 Task: Open Card Patent Application Review in Board Sales Strategies for SaaS to Workspace Content Writing and add a team member Softage.4@softage.net, a label Orange, a checklist Tea Tasting, an attachment from Trello, a color Orange and finally, add a card description 'Conduct team training session on communication' and a comment 'This task requires us to be proactive and take initiative, rather than waiting for others to act.'. Add a start date 'Jan 04, 1900' with a due date 'Jan 04, 1900'
Action: Mouse moved to (23, 281)
Screenshot: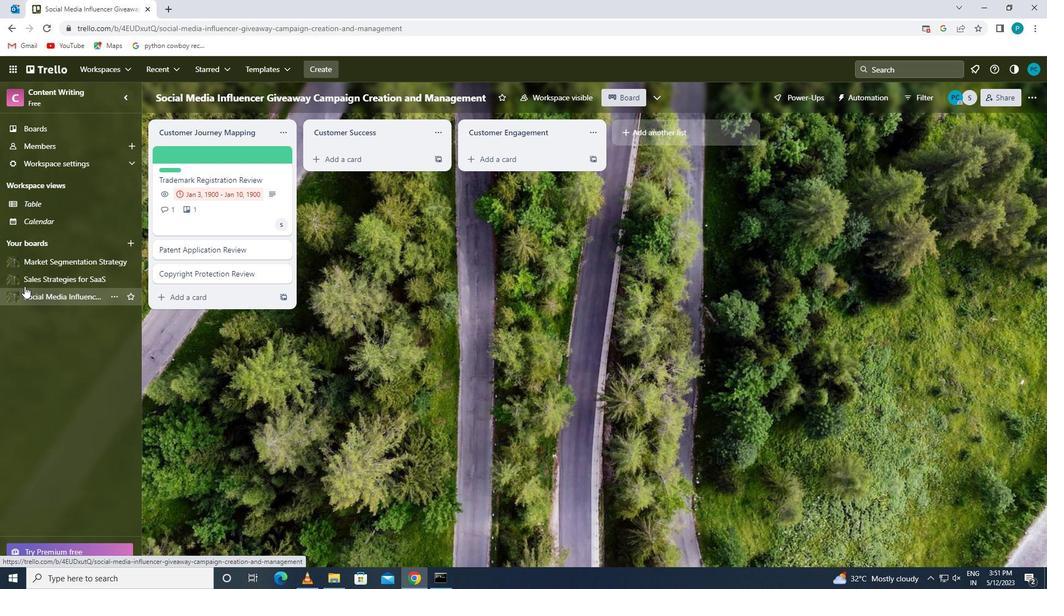 
Action: Mouse pressed left at (23, 281)
Screenshot: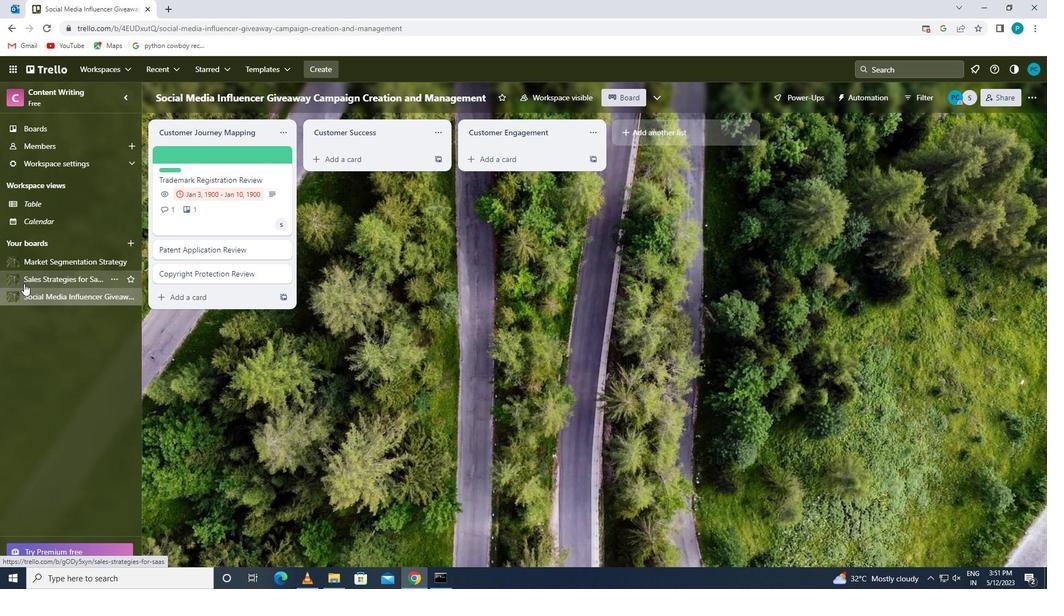 
Action: Mouse moved to (197, 253)
Screenshot: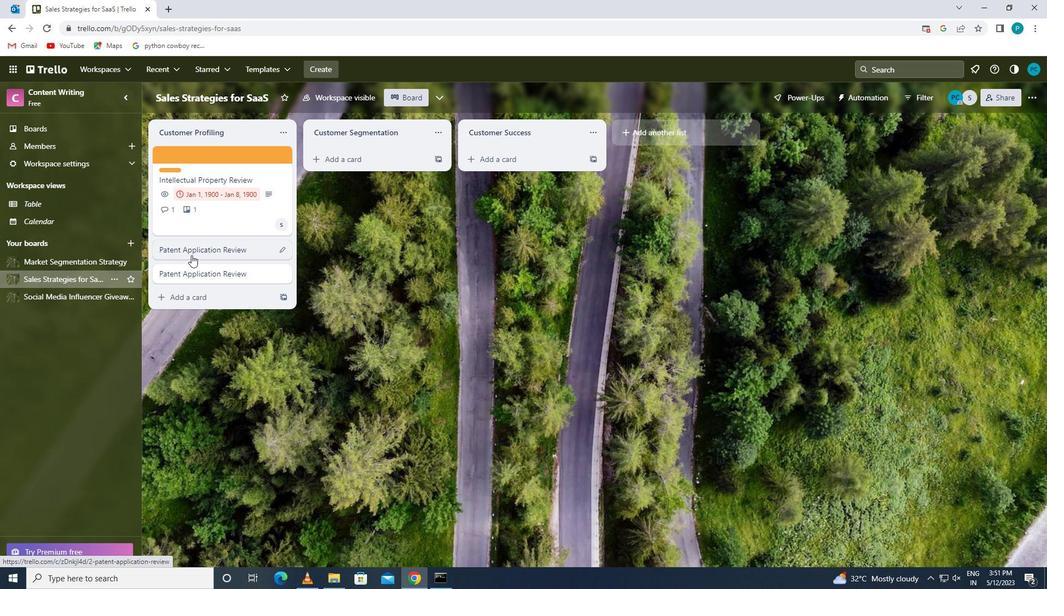 
Action: Mouse pressed left at (197, 253)
Screenshot: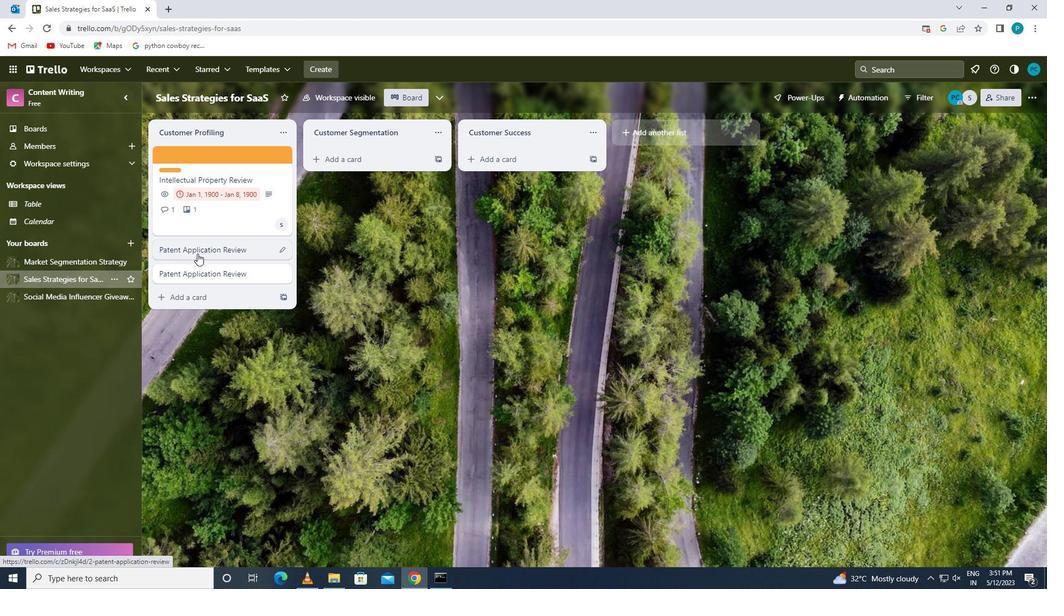 
Action: Mouse moved to (675, 194)
Screenshot: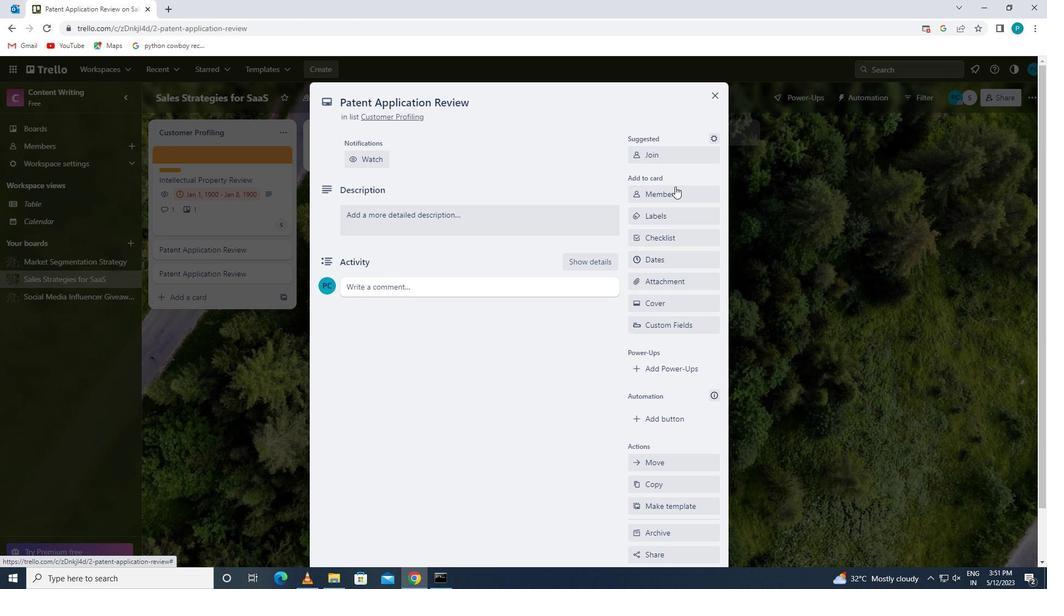 
Action: Mouse pressed left at (675, 194)
Screenshot: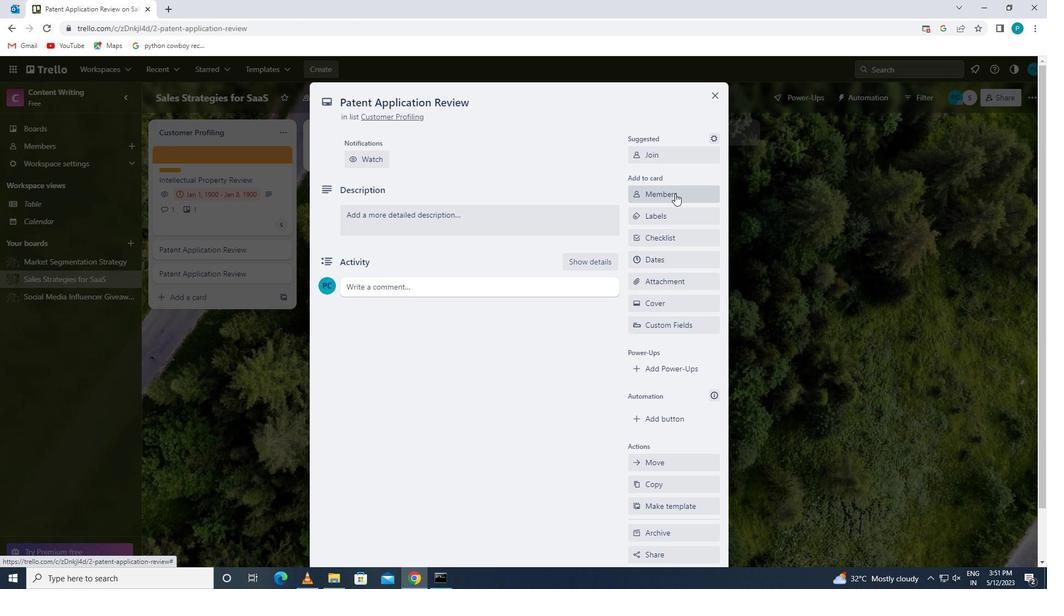 
Action: Key pressed <Key.caps_lock>s<Key.caps_lock>
Screenshot: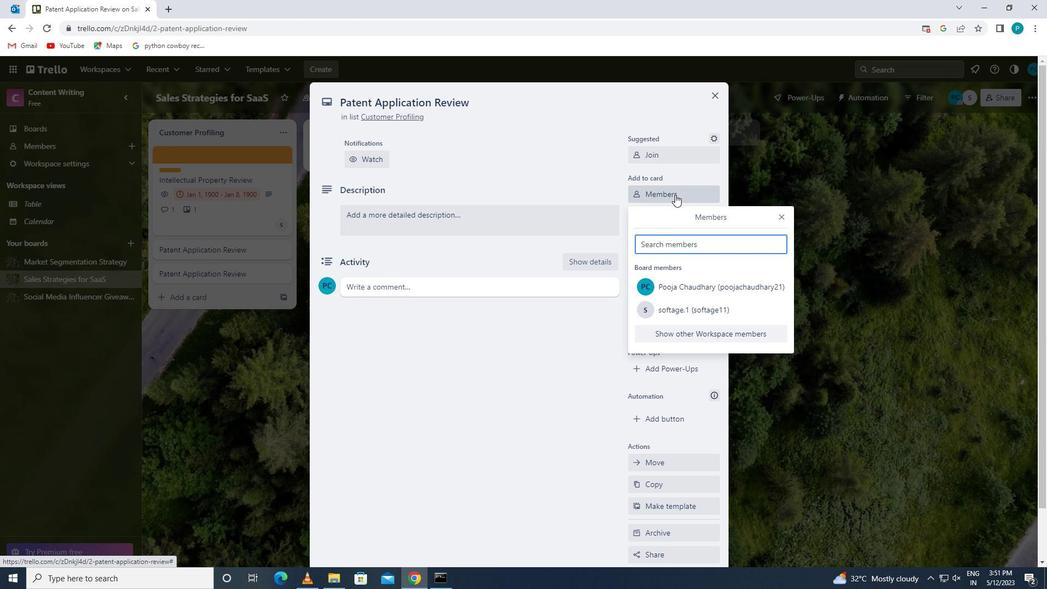 
Action: Mouse moved to (708, 380)
Screenshot: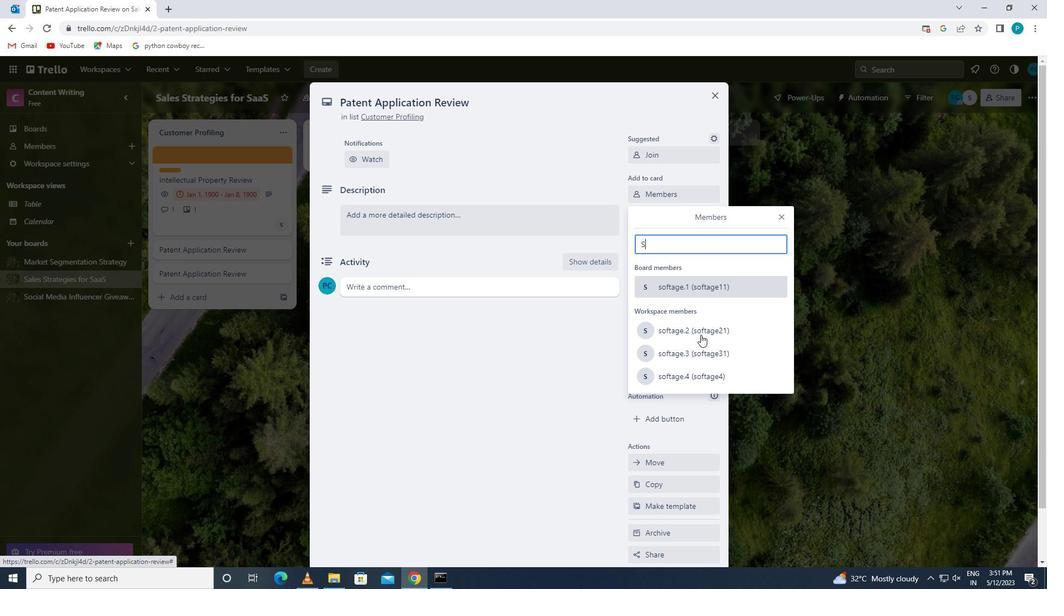 
Action: Mouse pressed left at (708, 380)
Screenshot: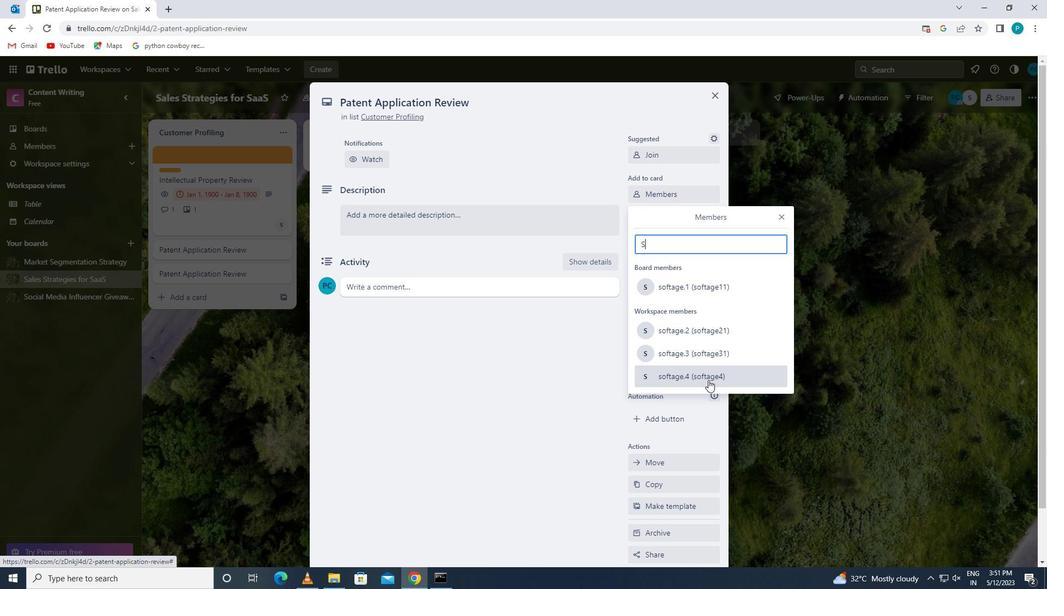 
Action: Mouse moved to (781, 217)
Screenshot: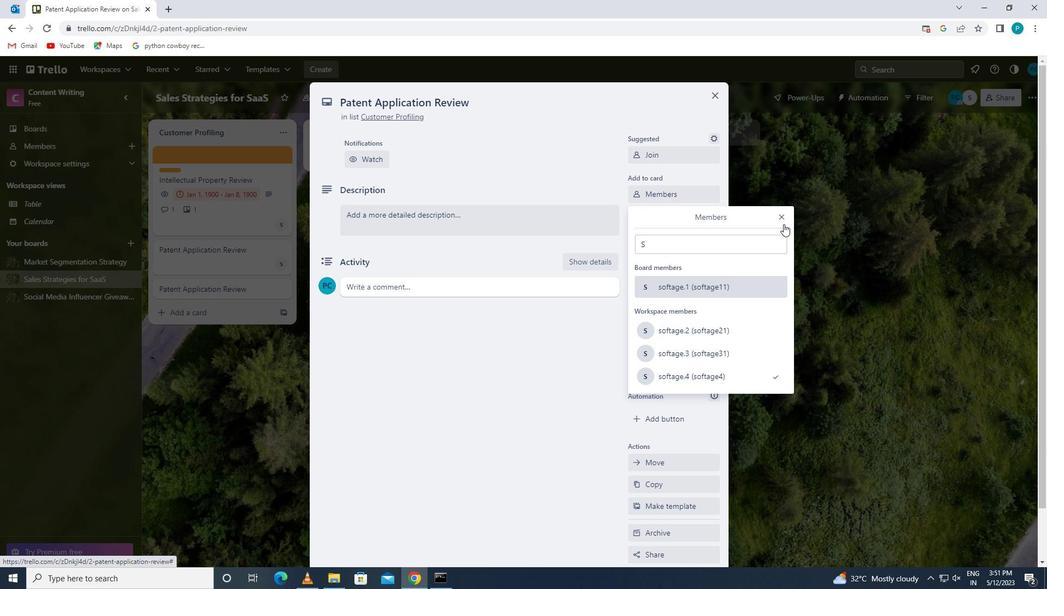 
Action: Mouse pressed left at (781, 217)
Screenshot: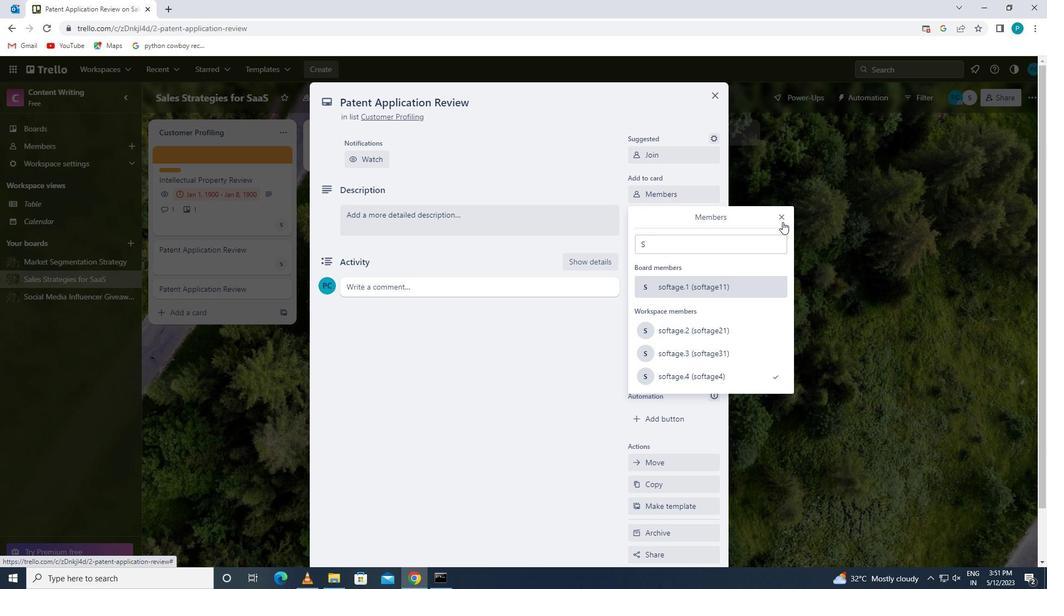 
Action: Mouse moved to (645, 219)
Screenshot: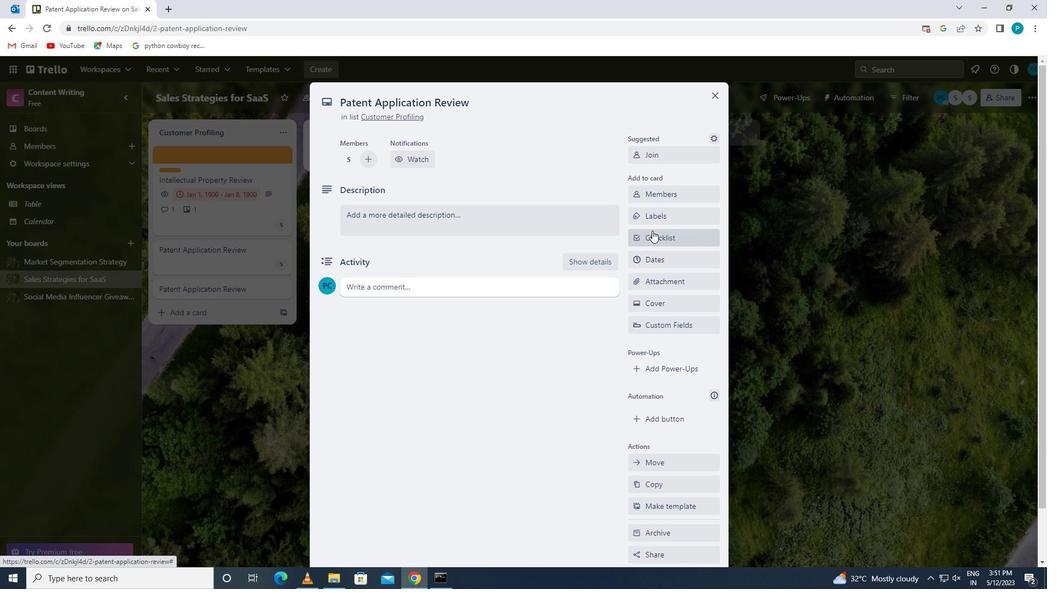 
Action: Mouse pressed left at (645, 219)
Screenshot: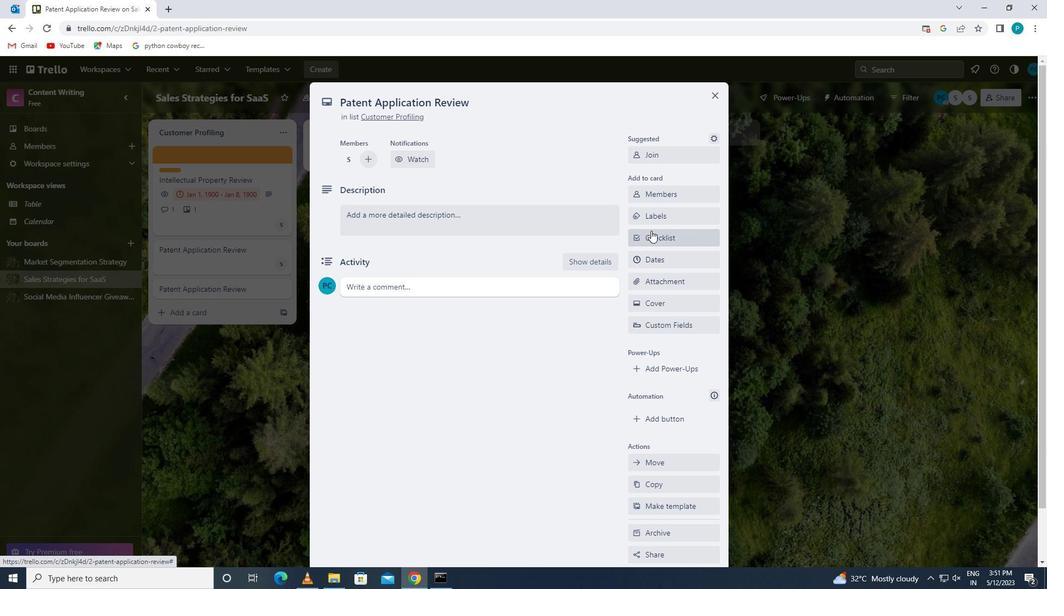 
Action: Mouse moved to (668, 432)
Screenshot: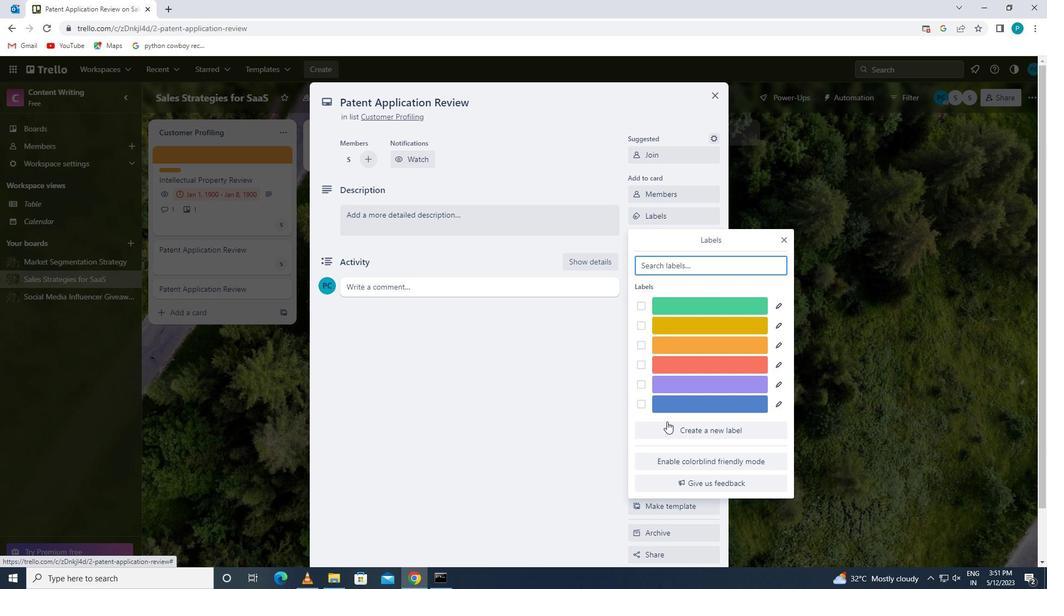 
Action: Mouse pressed left at (668, 432)
Screenshot: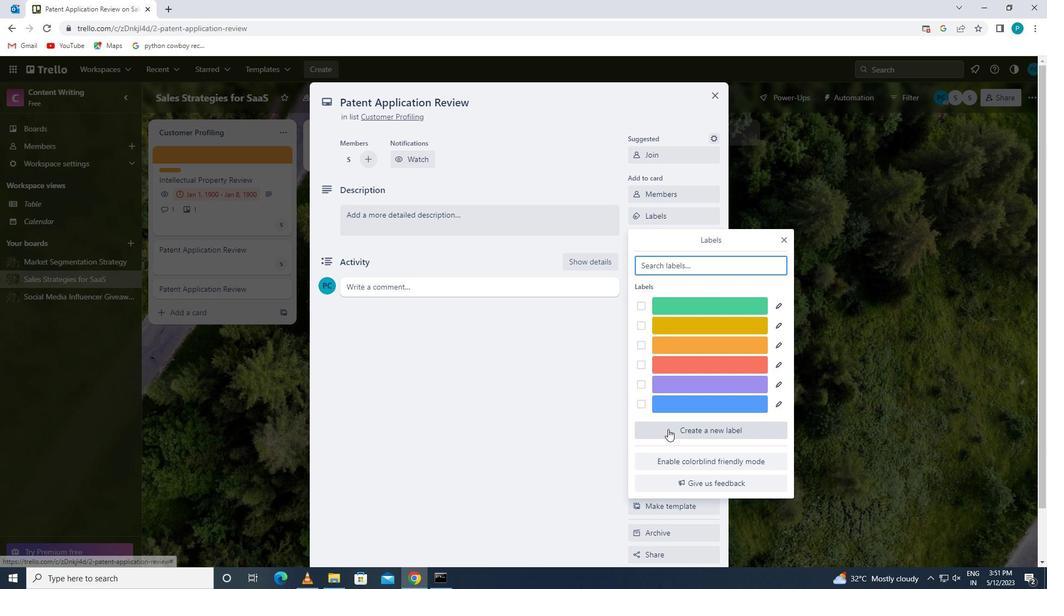 
Action: Mouse moved to (703, 394)
Screenshot: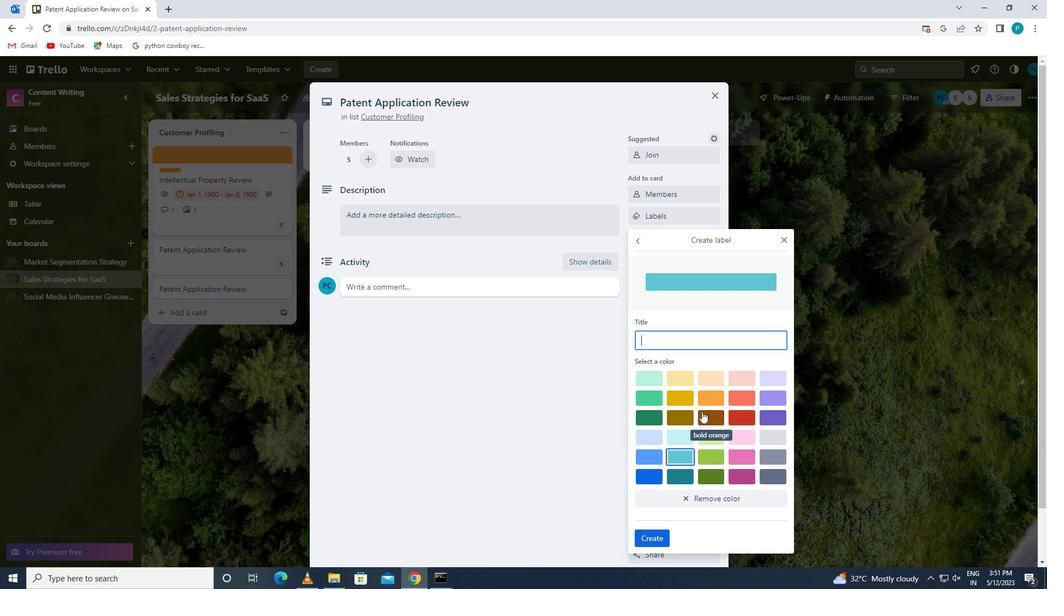 
Action: Mouse pressed left at (703, 394)
Screenshot: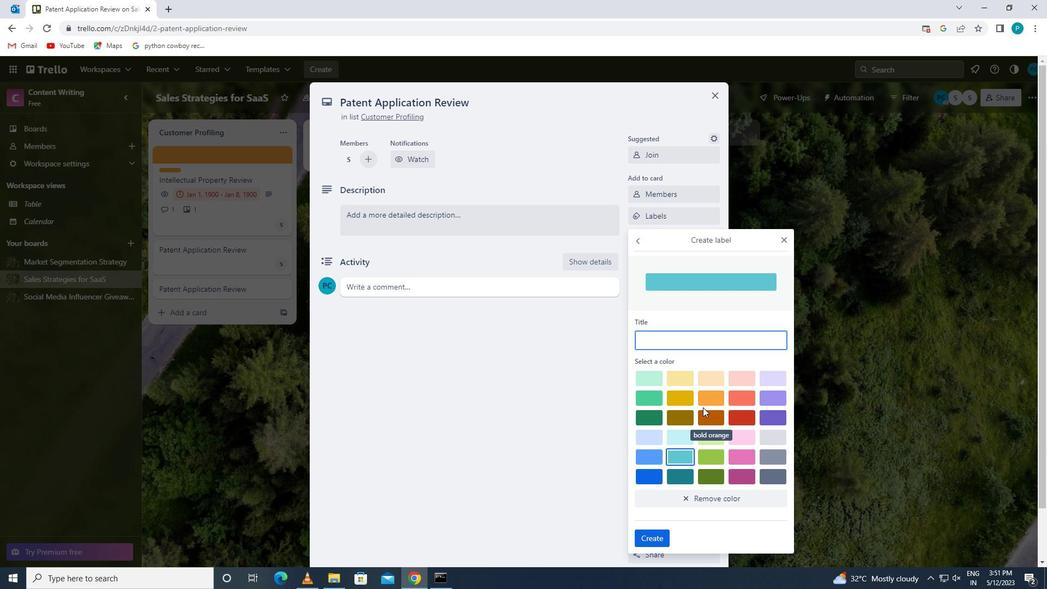 
Action: Mouse moved to (646, 535)
Screenshot: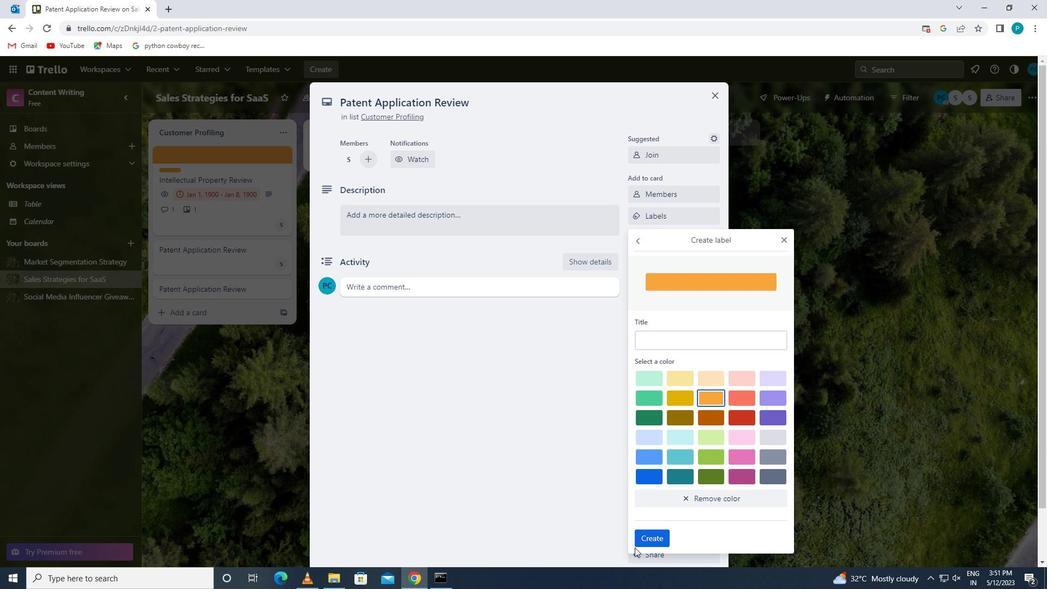 
Action: Mouse pressed left at (646, 535)
Screenshot: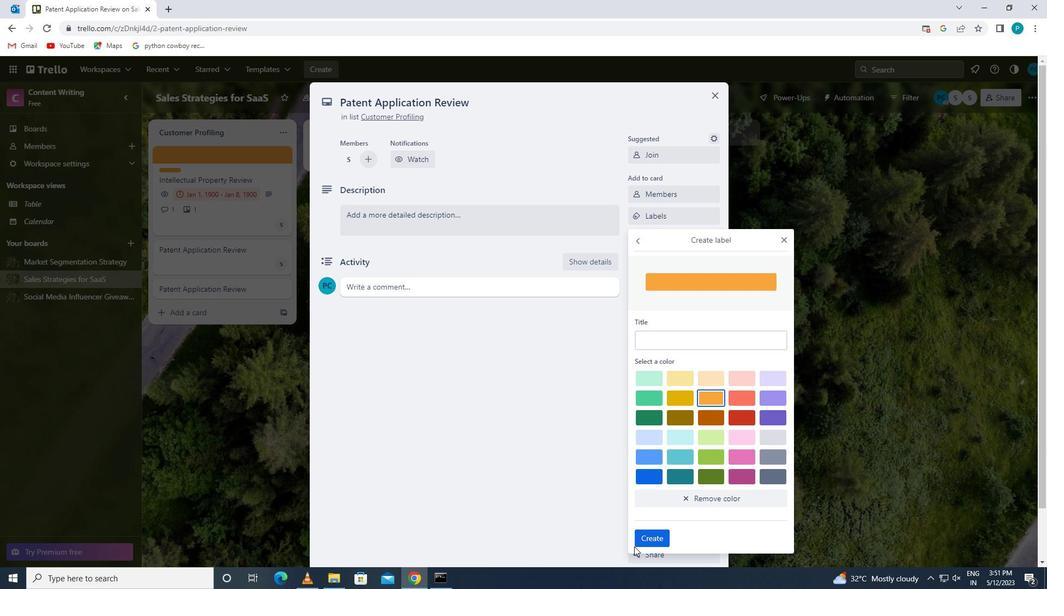 
Action: Mouse moved to (783, 239)
Screenshot: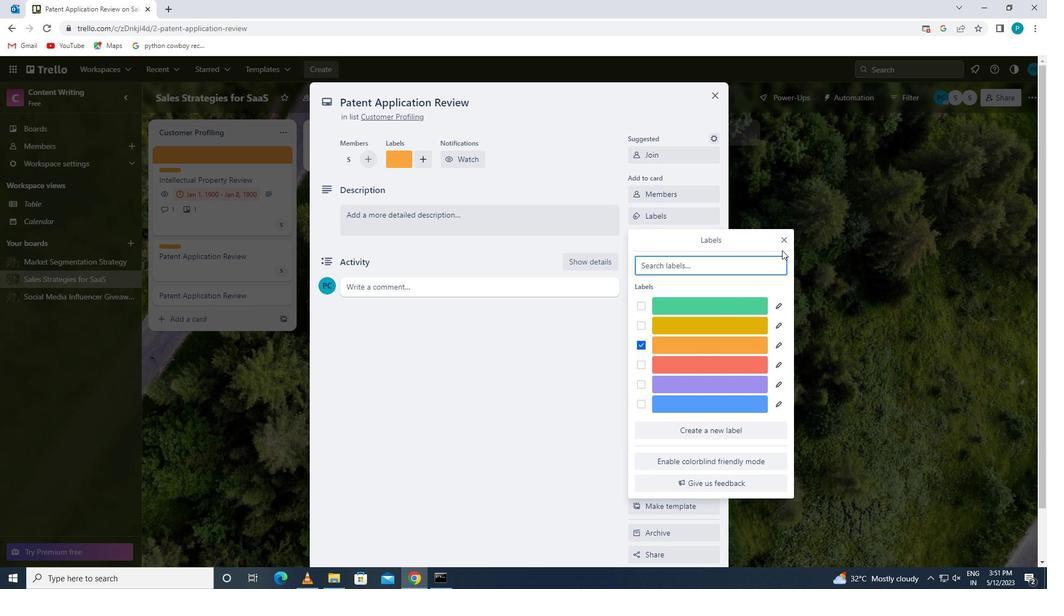 
Action: Mouse pressed left at (783, 239)
Screenshot: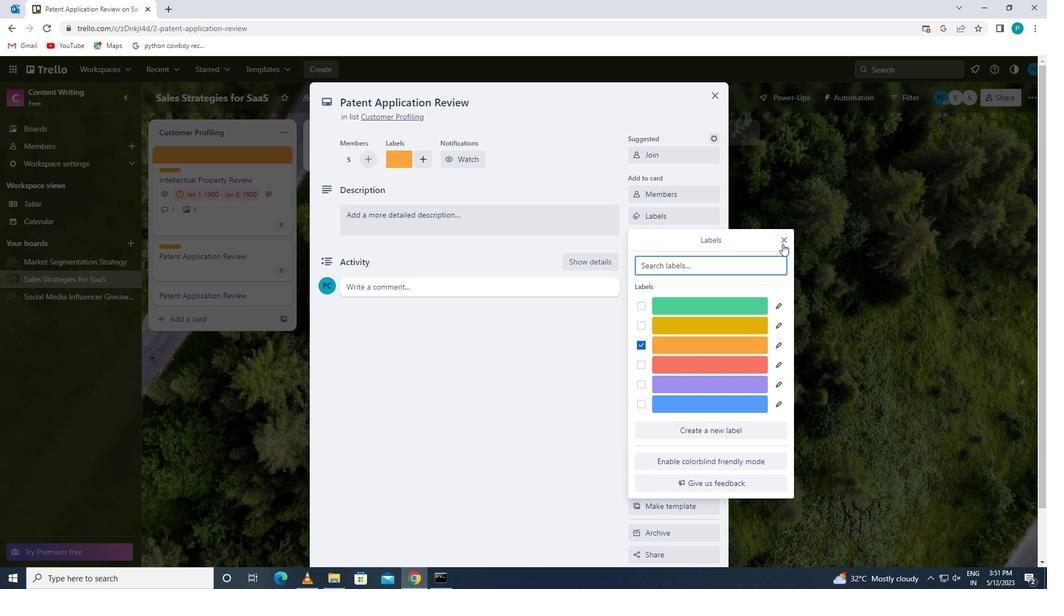 
Action: Mouse moved to (678, 243)
Screenshot: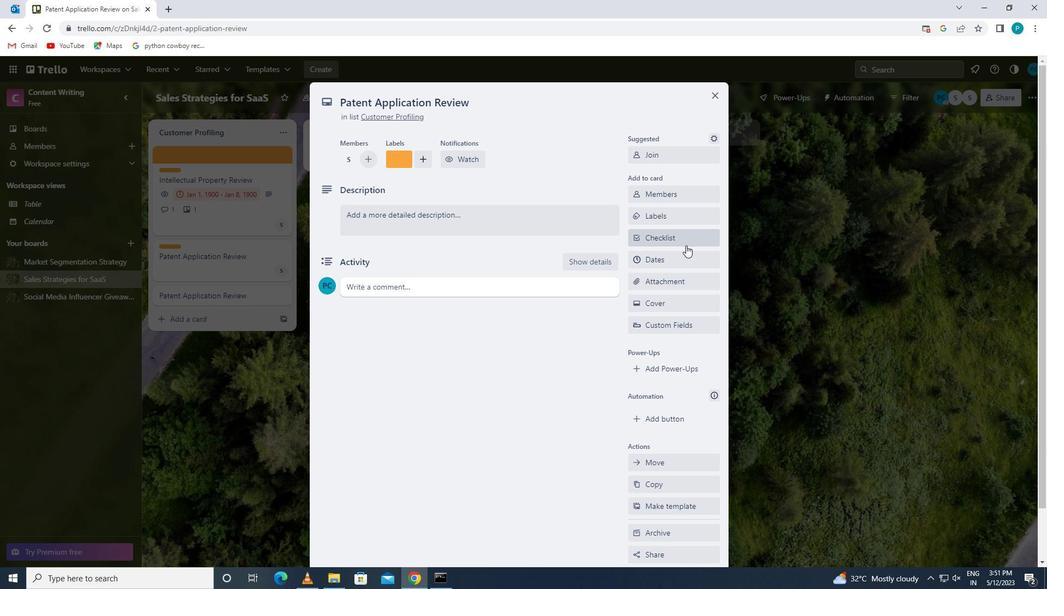 
Action: Mouse pressed left at (678, 243)
Screenshot: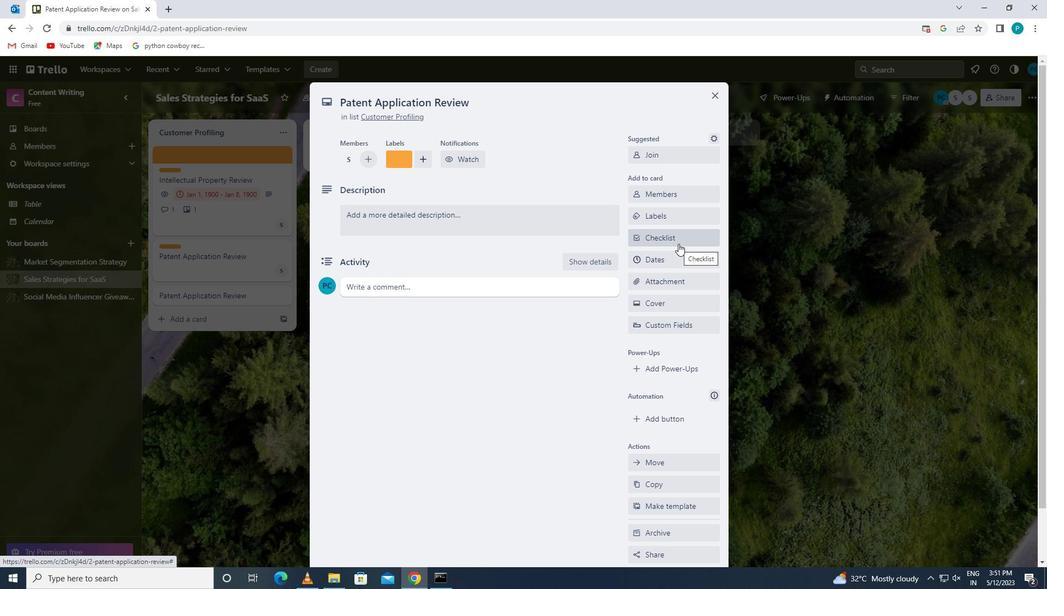 
Action: Key pressed t
Screenshot: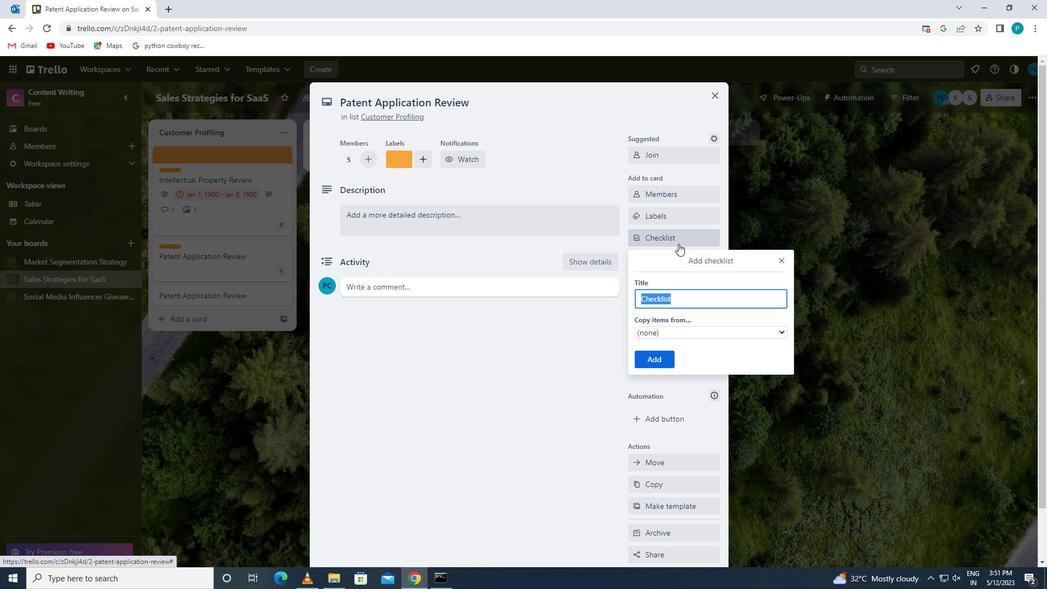 
Action: Mouse moved to (701, 350)
Screenshot: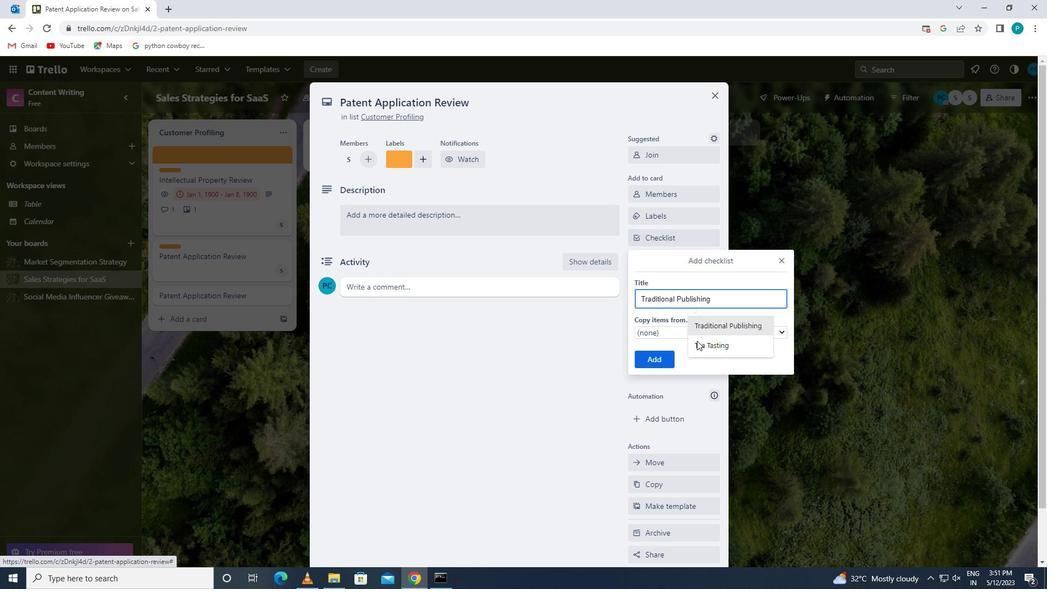 
Action: Mouse pressed left at (701, 350)
Screenshot: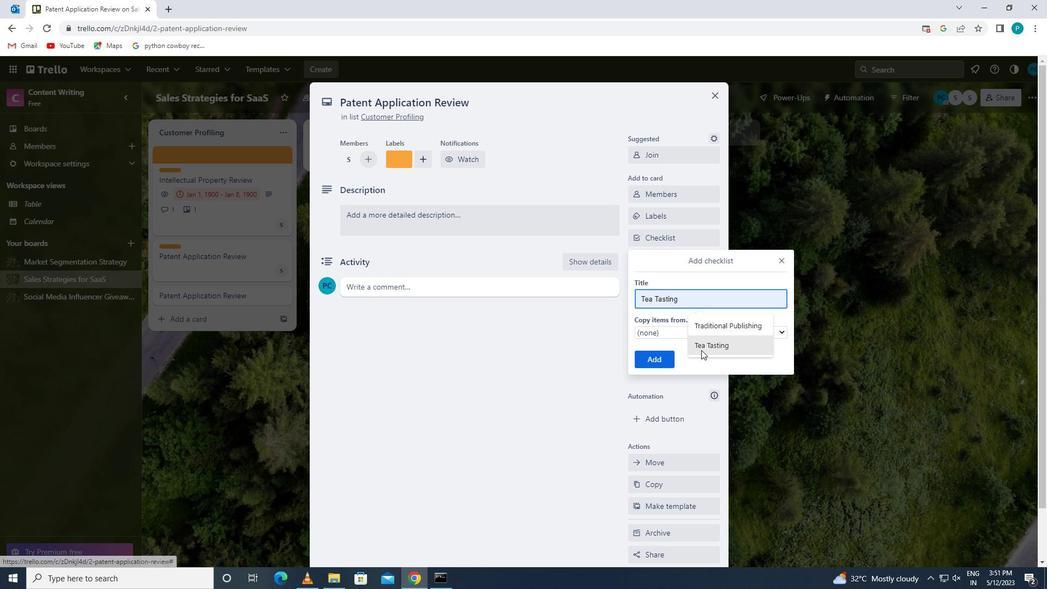 
Action: Mouse moved to (640, 358)
Screenshot: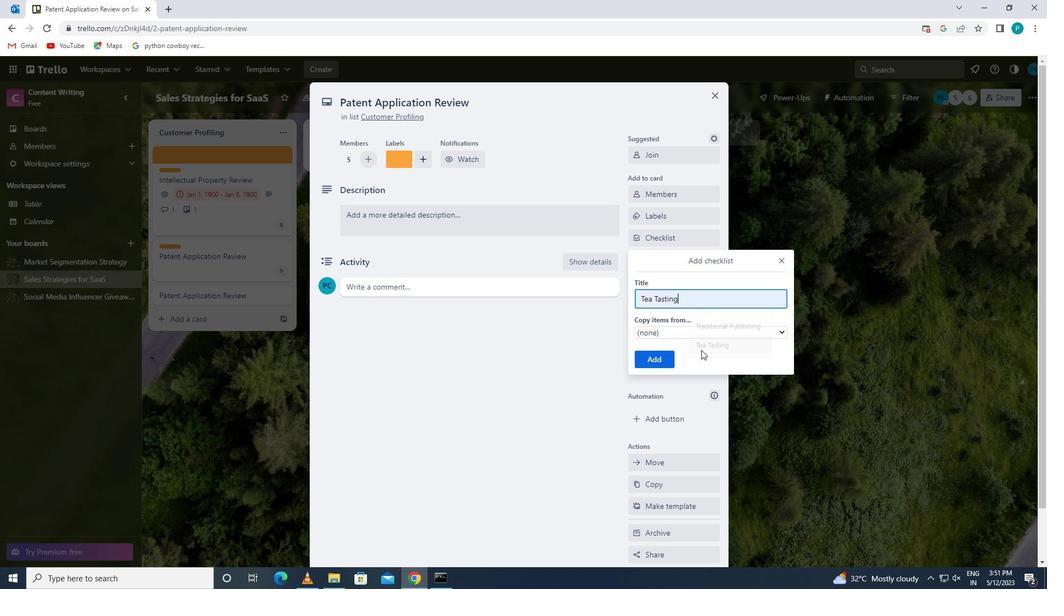 
Action: Mouse pressed left at (640, 358)
Screenshot: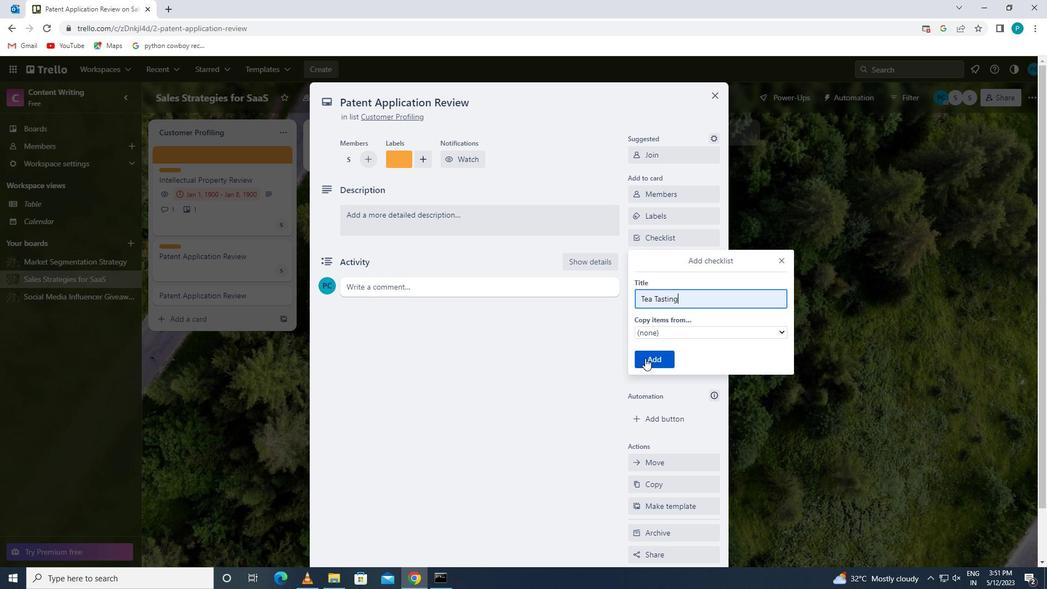 
Action: Mouse moved to (668, 276)
Screenshot: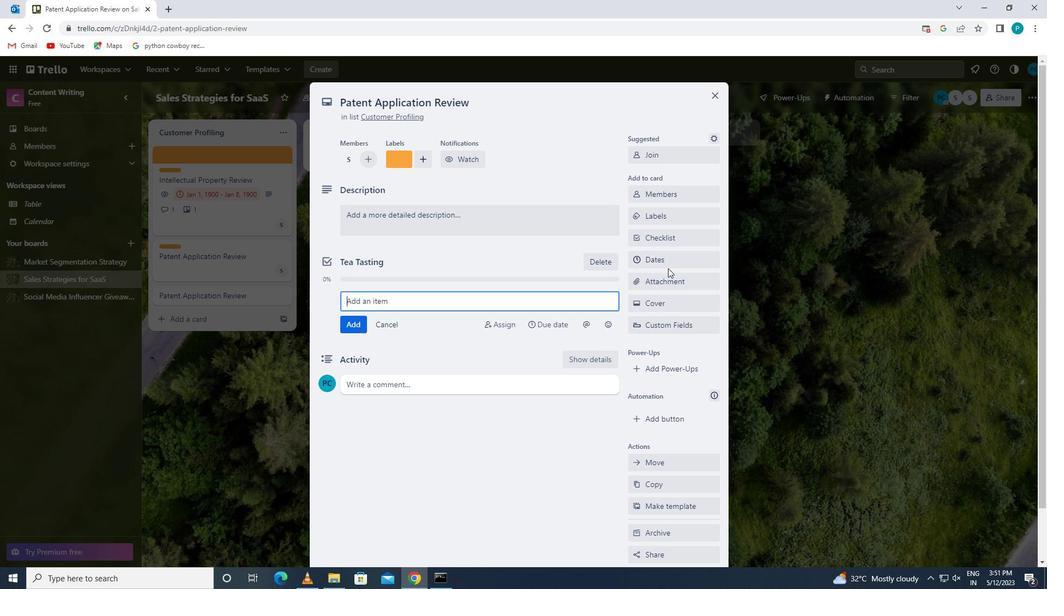 
Action: Mouse pressed left at (668, 276)
Screenshot: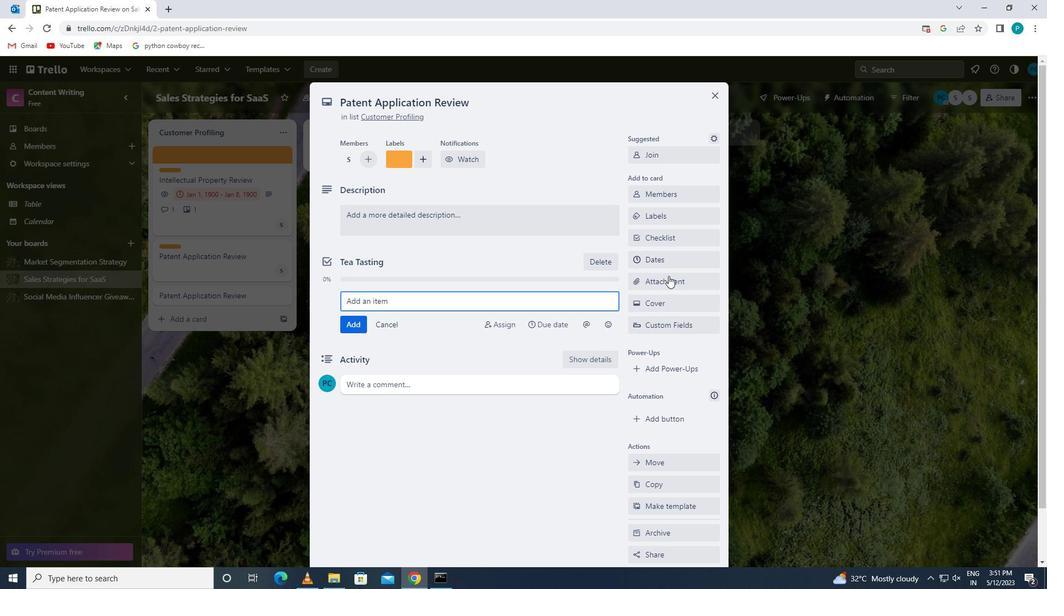 
Action: Mouse moved to (684, 340)
Screenshot: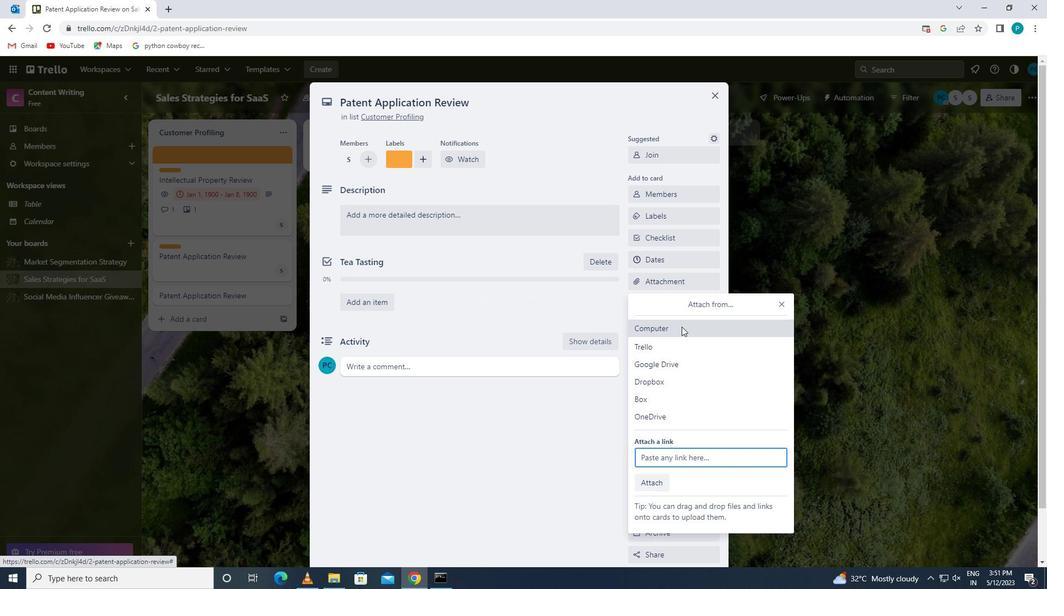 
Action: Mouse pressed left at (684, 340)
Screenshot: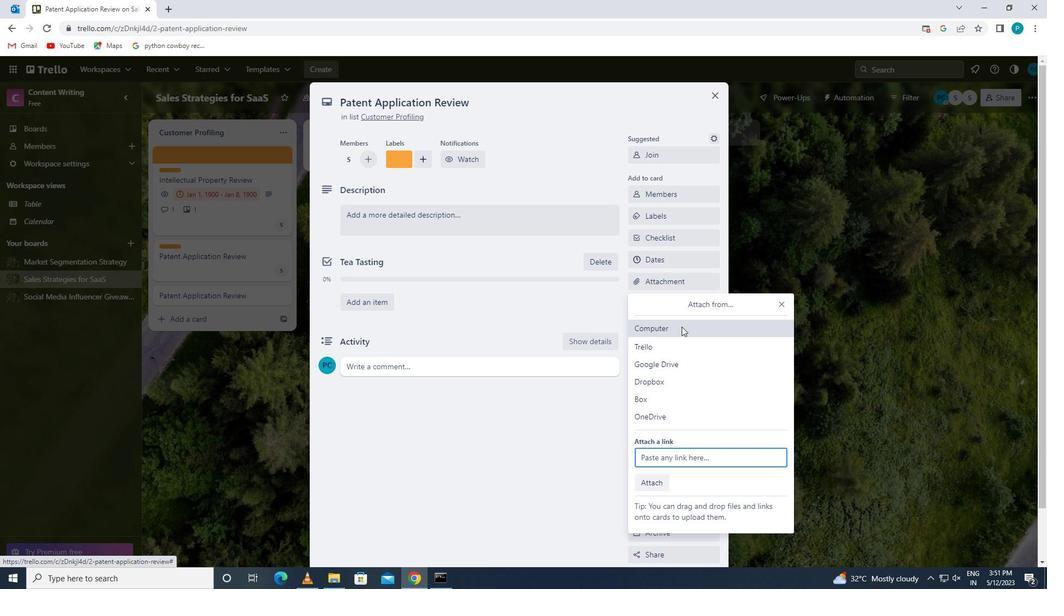 
Action: Mouse moved to (689, 357)
Screenshot: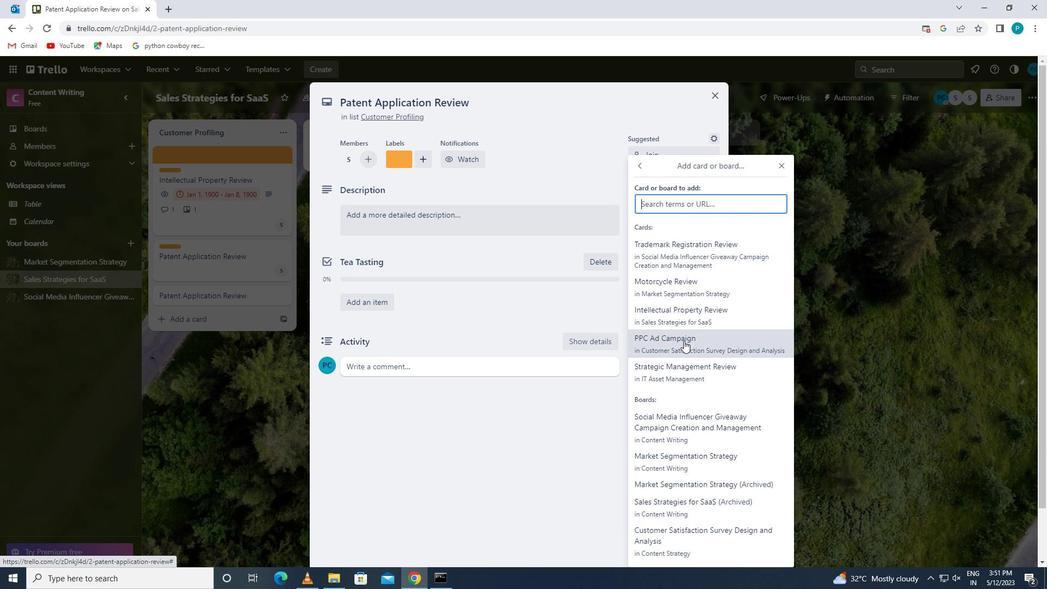 
Action: Mouse pressed left at (689, 357)
Screenshot: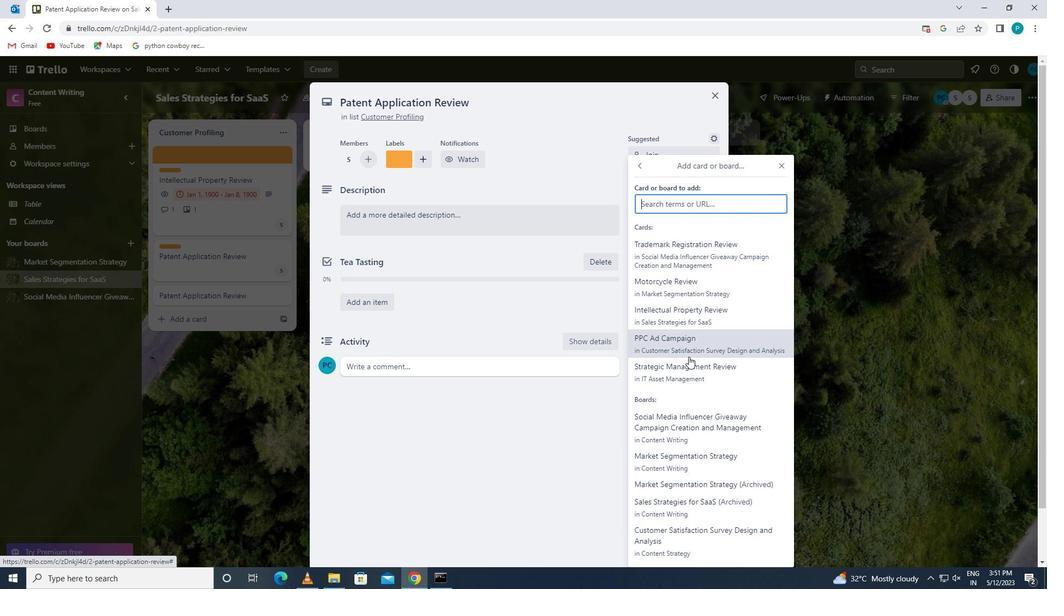 
Action: Mouse moved to (661, 301)
Screenshot: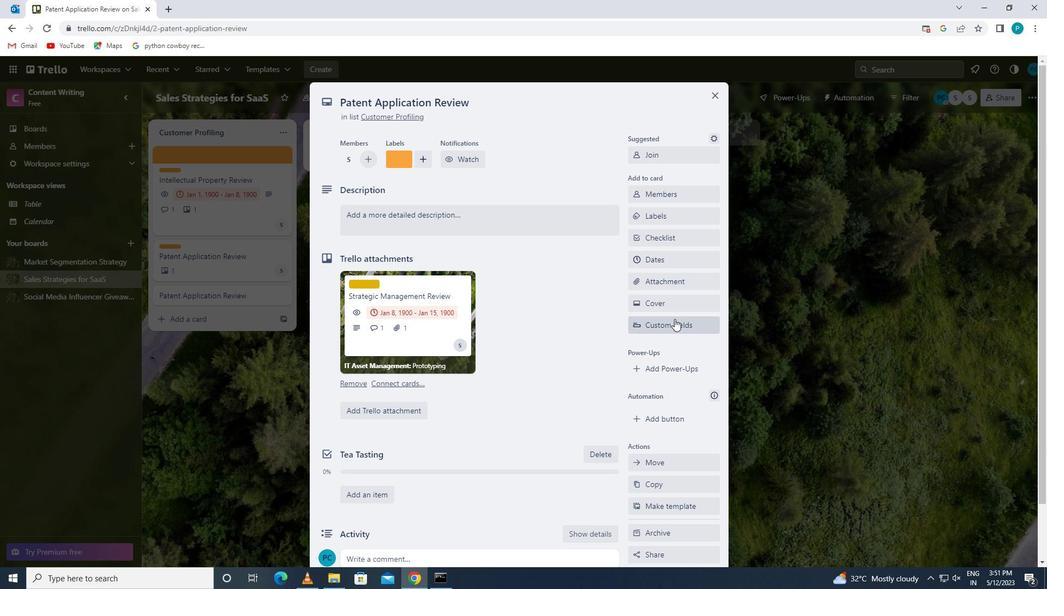 
Action: Mouse pressed left at (661, 301)
Screenshot: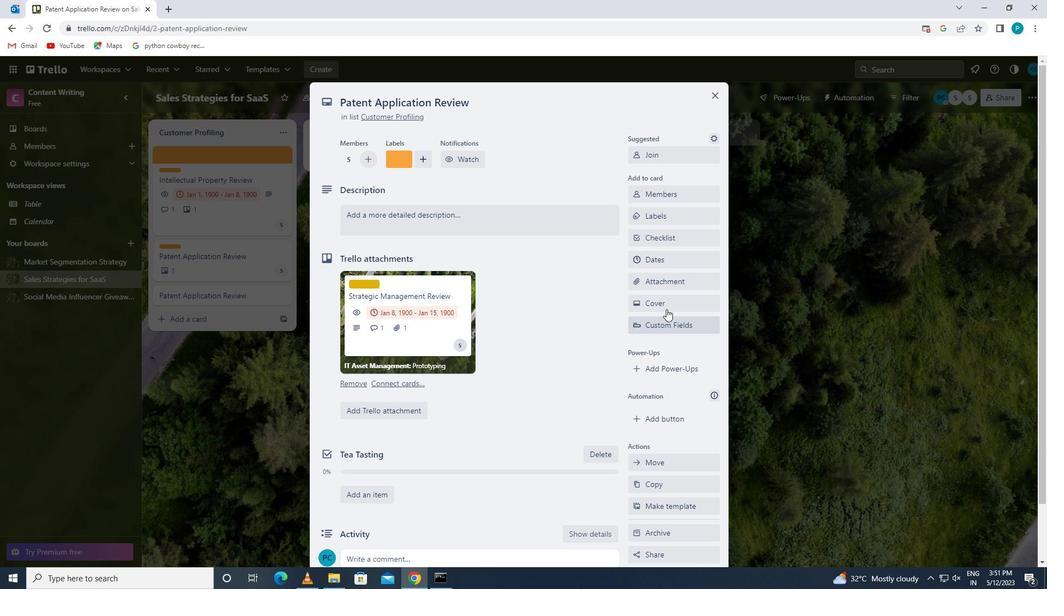 
Action: Mouse moved to (722, 345)
Screenshot: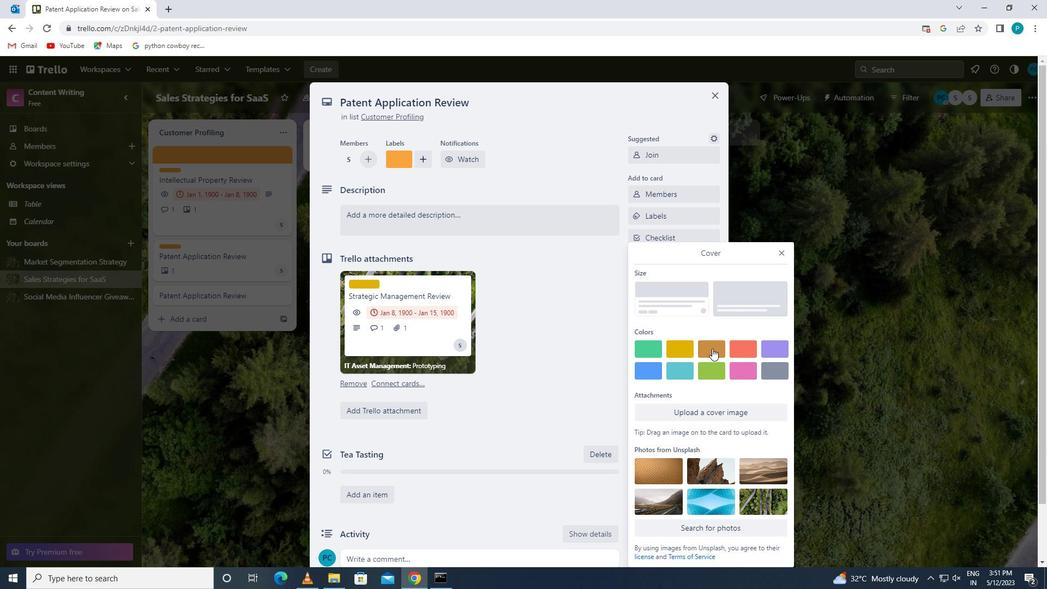 
Action: Mouse pressed left at (722, 345)
Screenshot: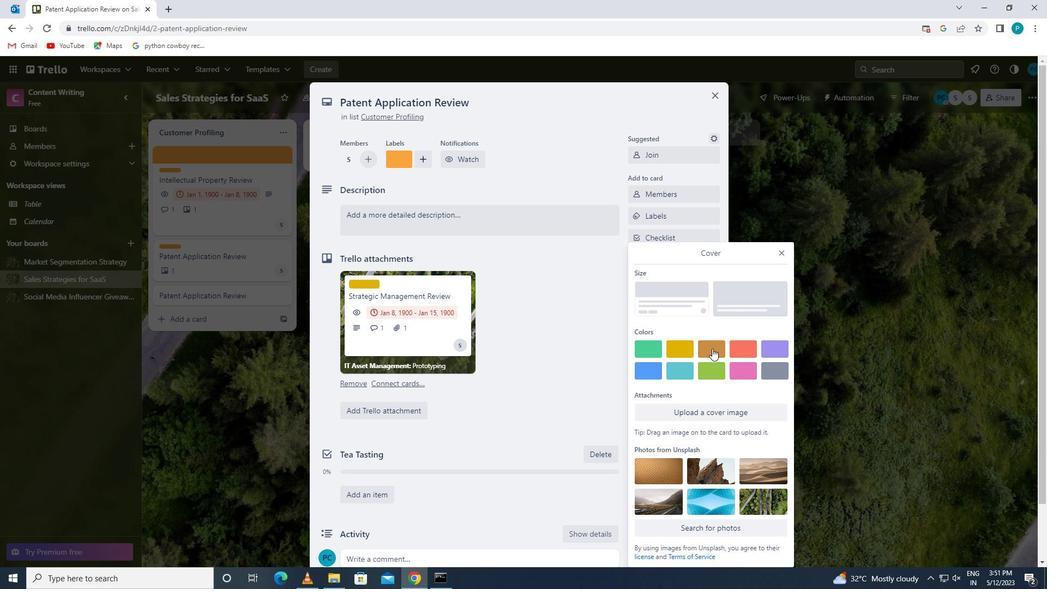 
Action: Mouse moved to (780, 234)
Screenshot: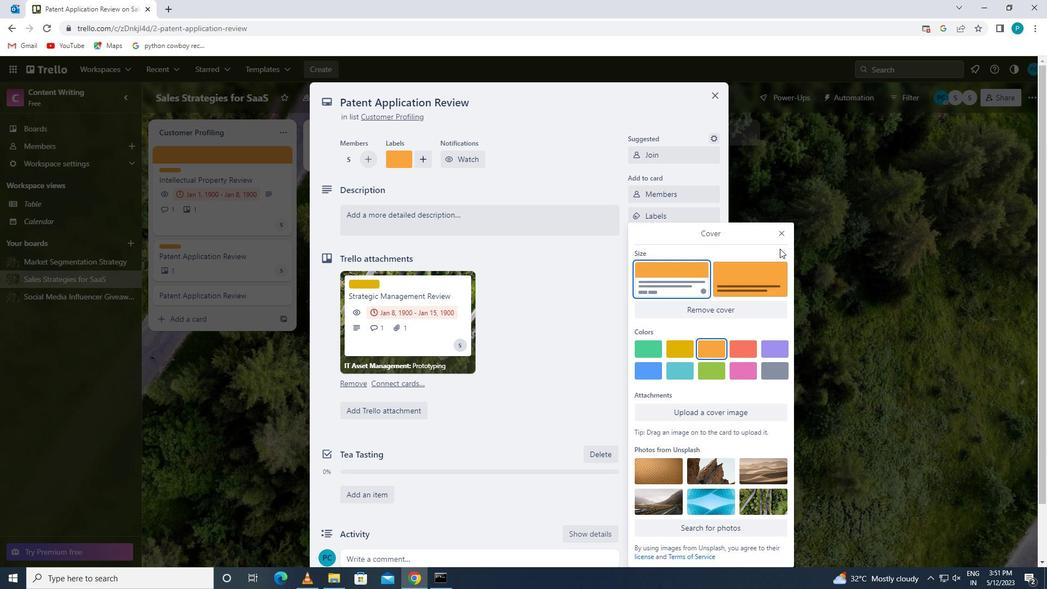 
Action: Mouse pressed left at (780, 234)
Screenshot: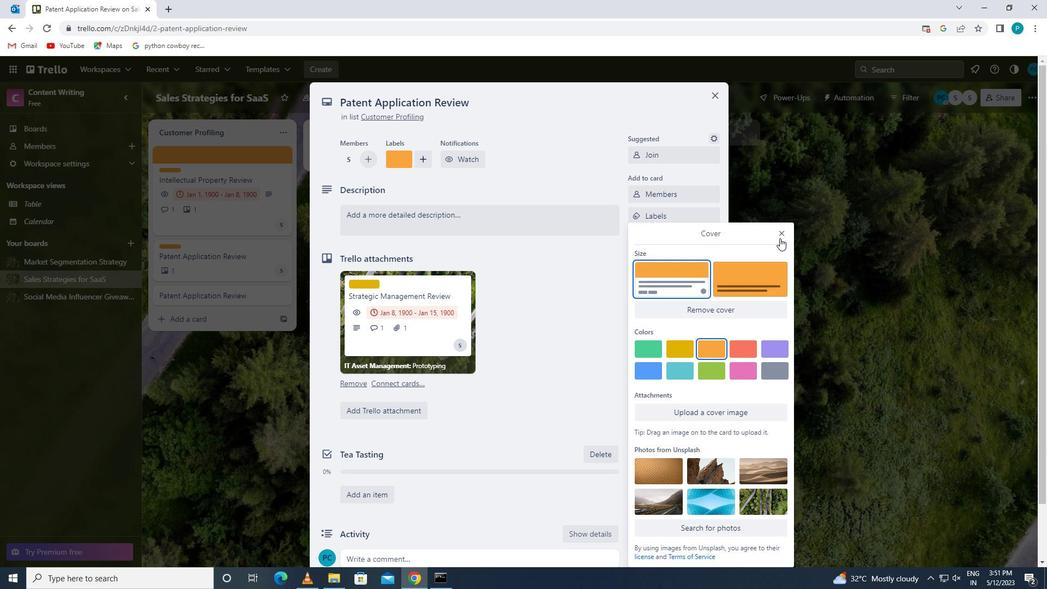 
Action: Mouse moved to (483, 295)
Screenshot: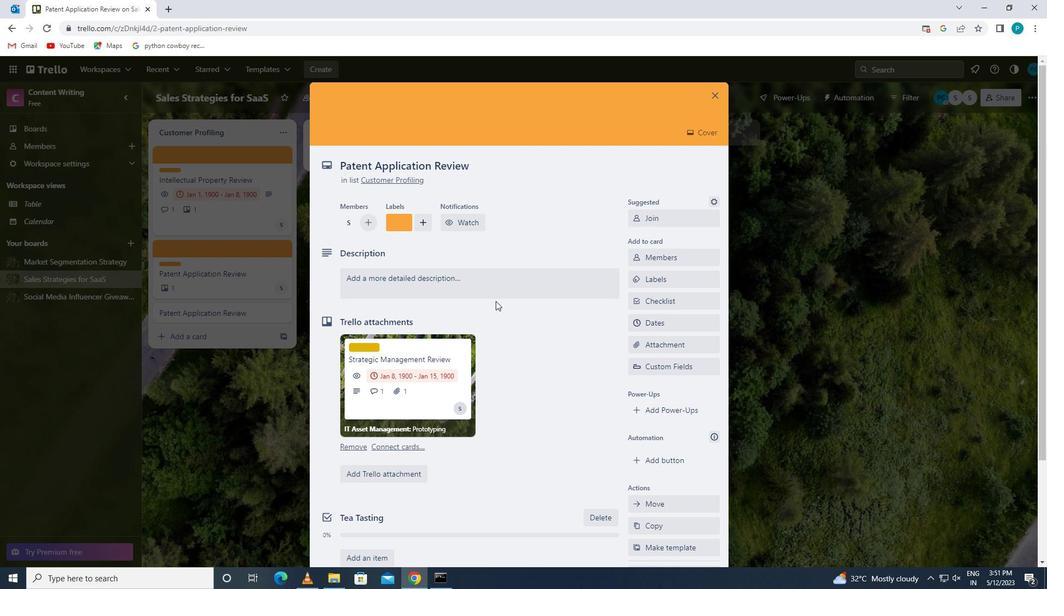 
Action: Mouse pressed left at (483, 295)
Screenshot: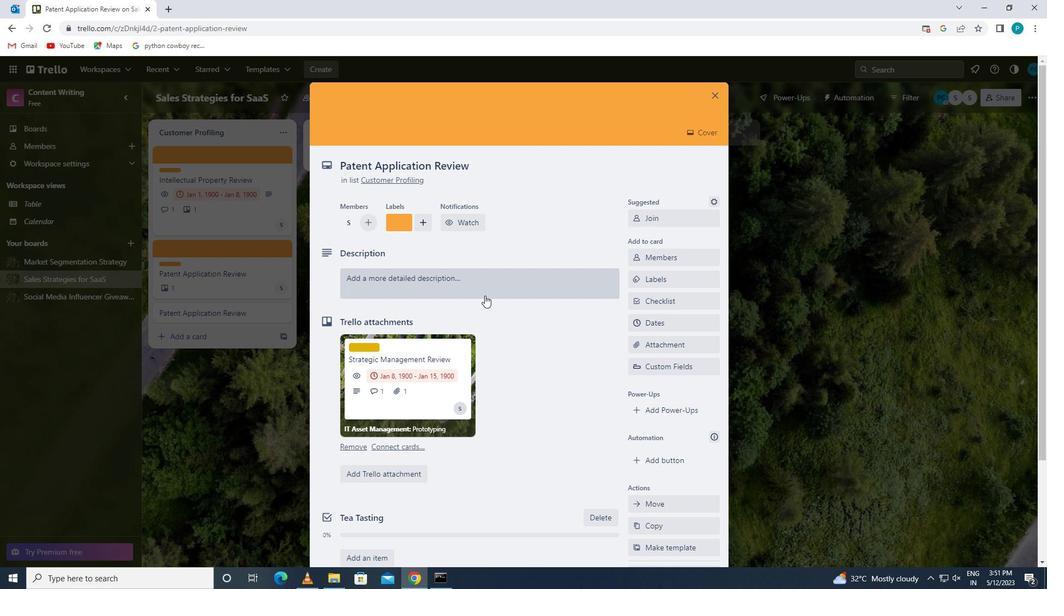 
Action: Key pressed <Key.caps_lock>c<Key.caps_lock>onduct<Key.space>team<Key.space>training<Key.space>sec<Key.backspace>ssion<Key.space>on<Key.space>communication
Screenshot: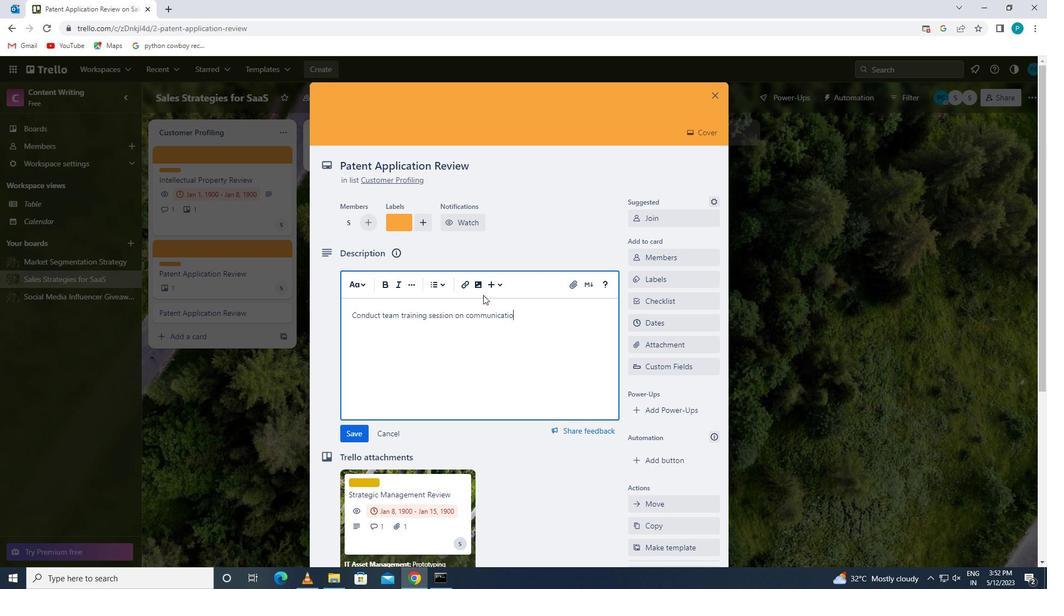 
Action: Mouse moved to (353, 432)
Screenshot: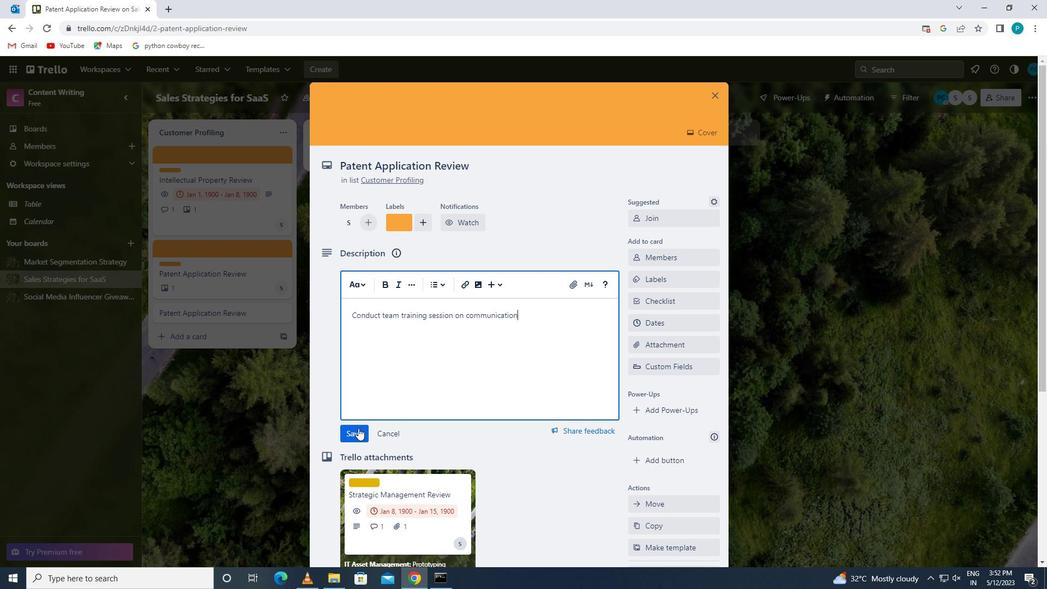 
Action: Mouse pressed left at (353, 432)
Screenshot: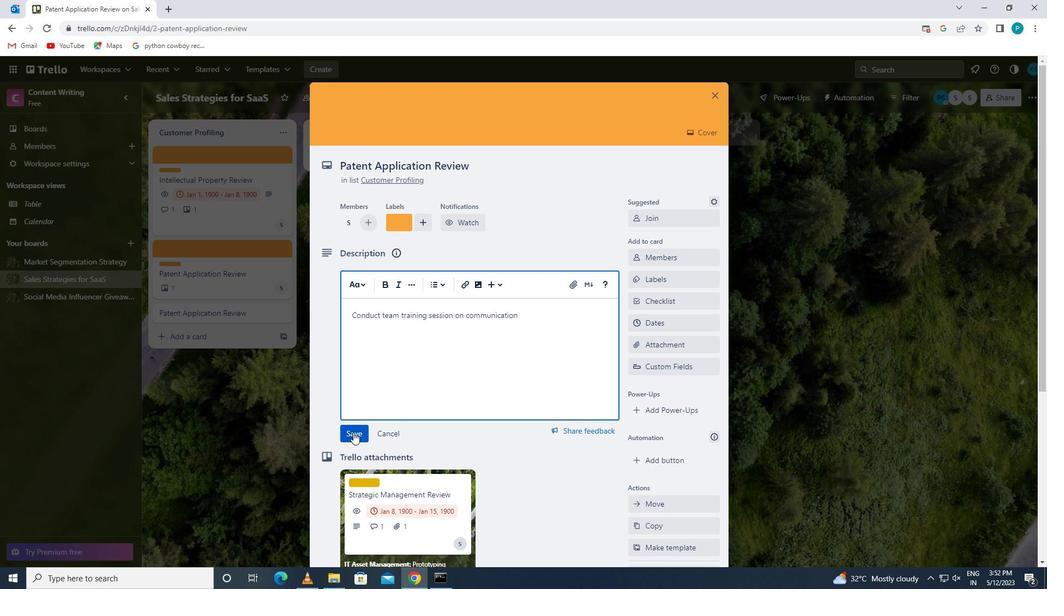
Action: Mouse moved to (355, 435)
Screenshot: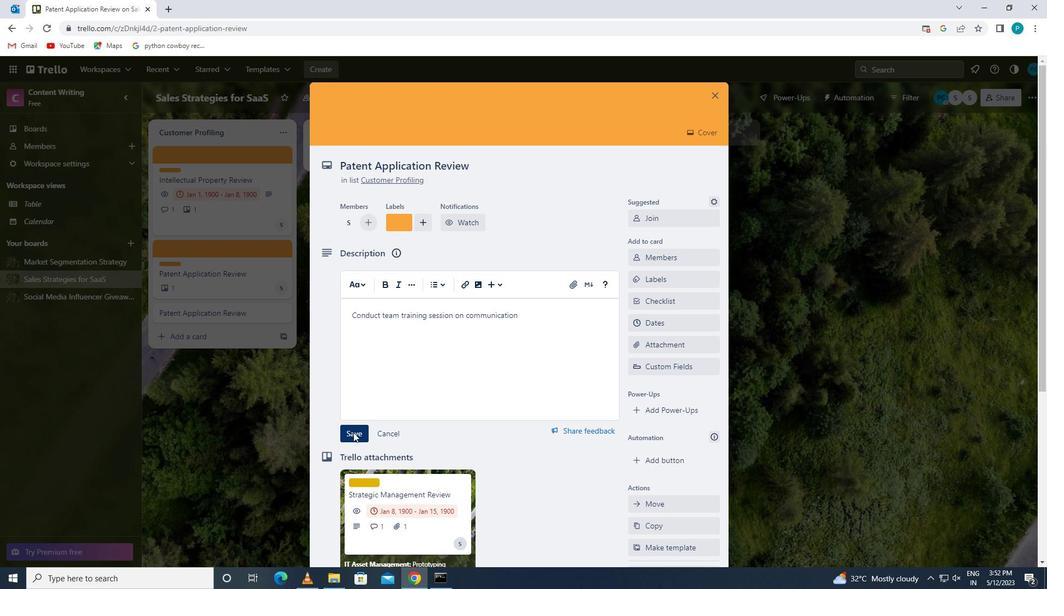 
Action: Mouse scrolled (355, 435) with delta (0, 0)
Screenshot: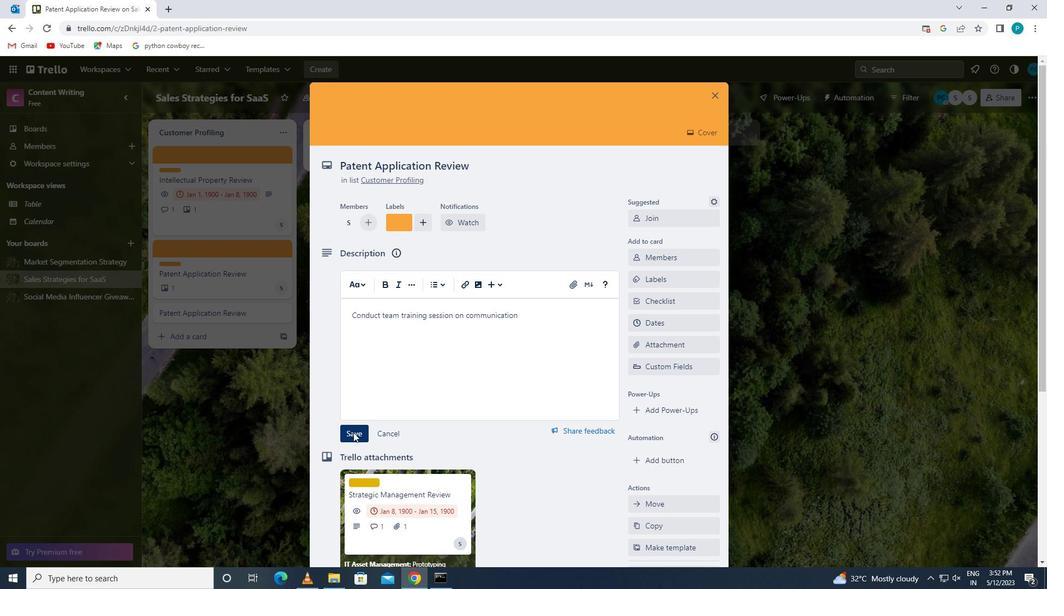 
Action: Mouse moved to (356, 435)
Screenshot: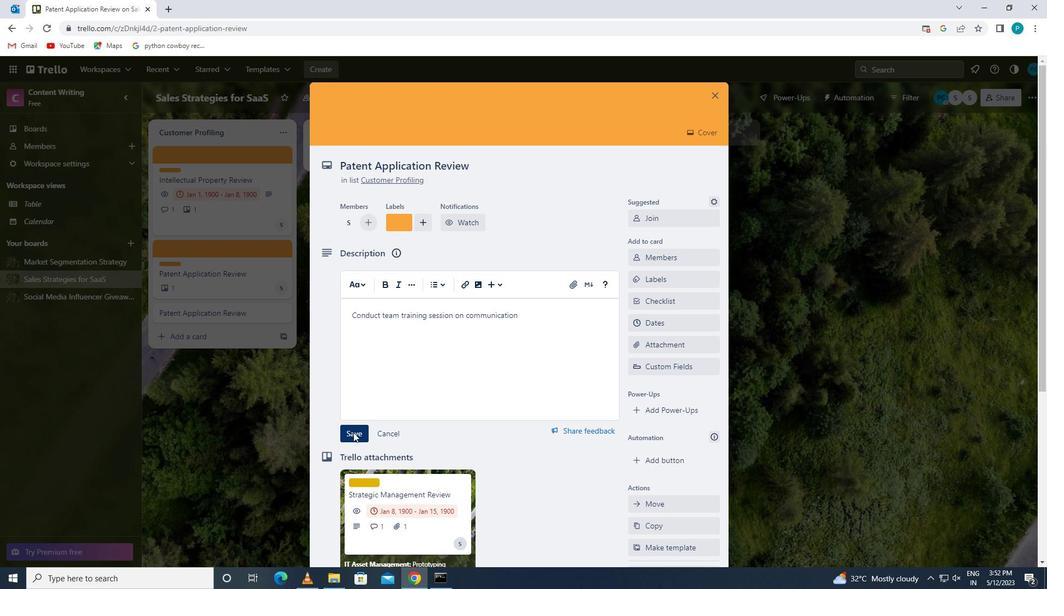 
Action: Mouse scrolled (356, 435) with delta (0, 0)
Screenshot: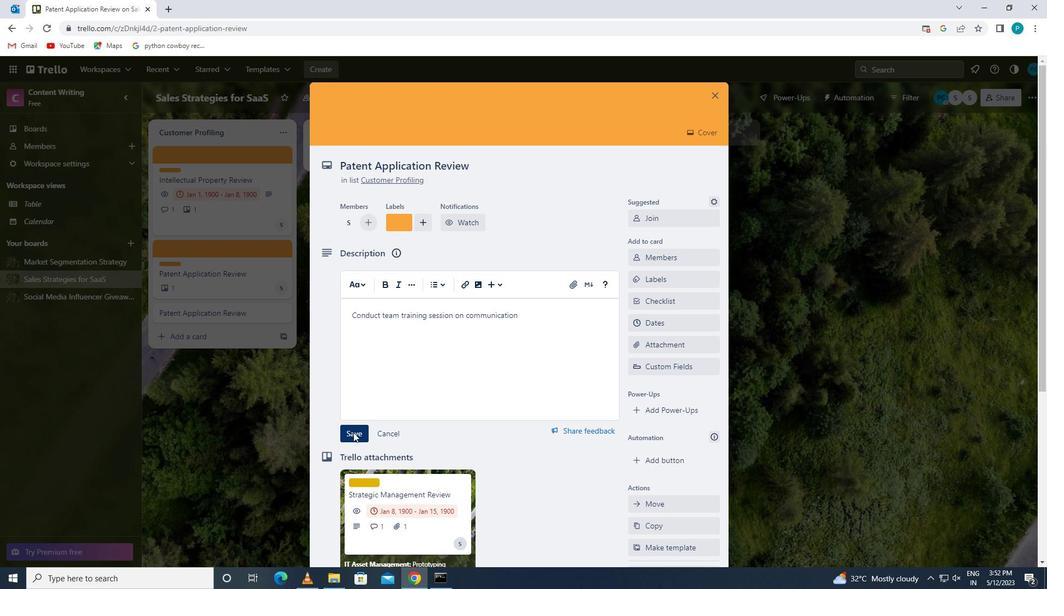 
Action: Mouse moved to (357, 436)
Screenshot: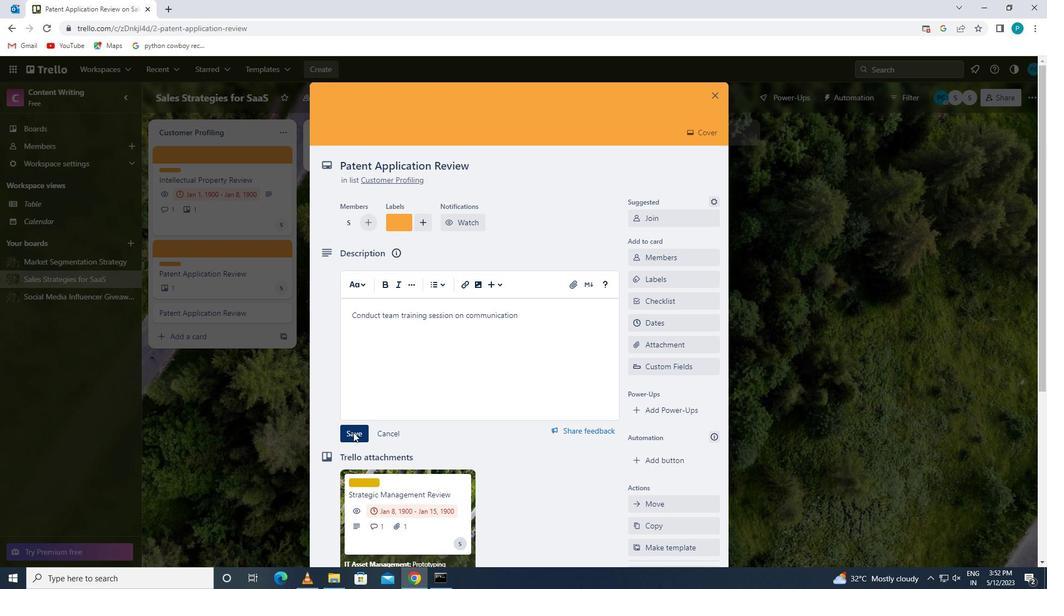 
Action: Mouse scrolled (357, 435) with delta (0, 0)
Screenshot: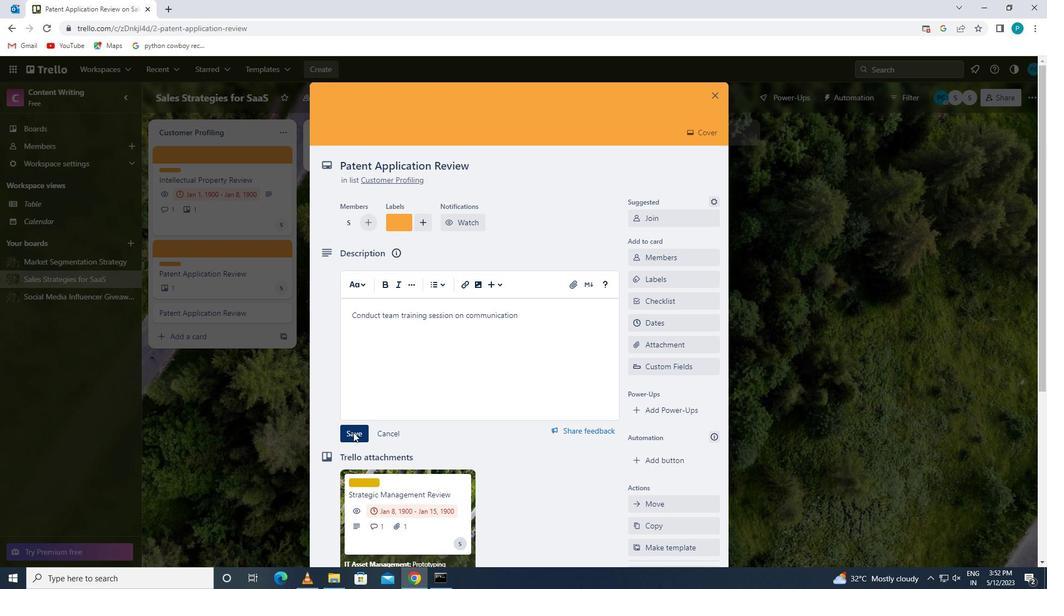 
Action: Mouse moved to (377, 504)
Screenshot: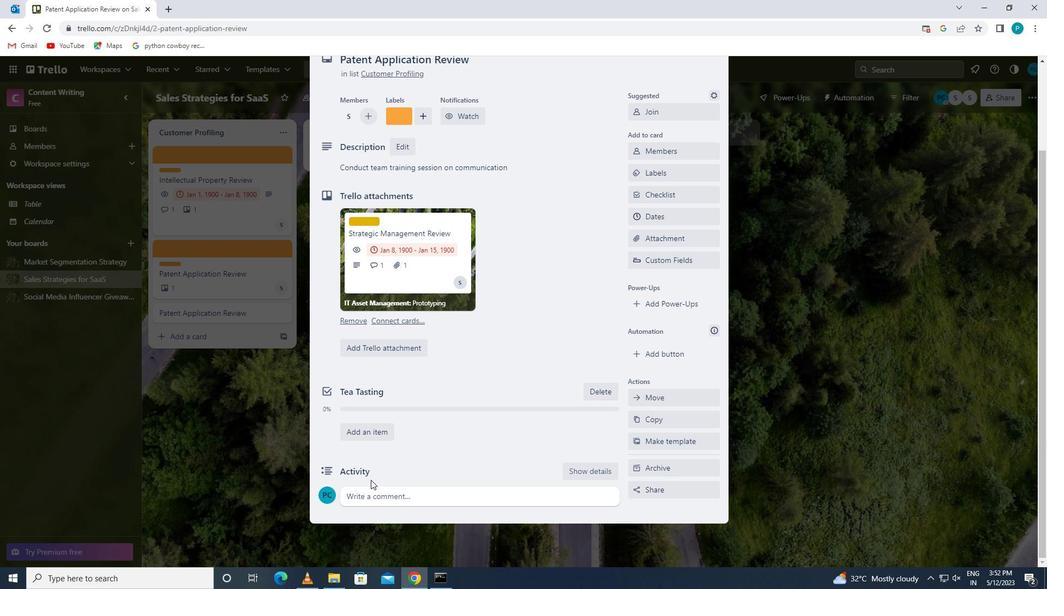 
Action: Mouse pressed left at (377, 504)
Screenshot: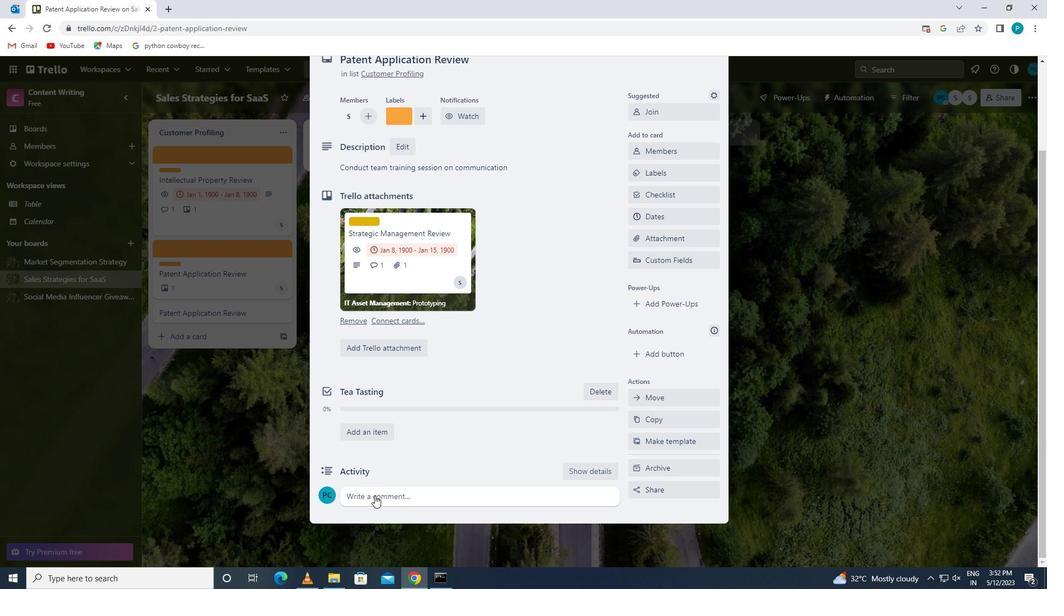 
Action: Key pressed <Key.caps_lock>t<Key.caps_lock>his<Key.space>task<Key.space>req<Key.backspace>uires<Key.space>us<Key.space>to<Key.space>be<Key.space>proav<Key.backspace>ctive<Key.space>and<Key.space>tak<Key.space>initiative,rather<Key.space>than<Key.space>waiting<Key.space>for<Key.space>others<Key.space>to<Key.space>act
Screenshot: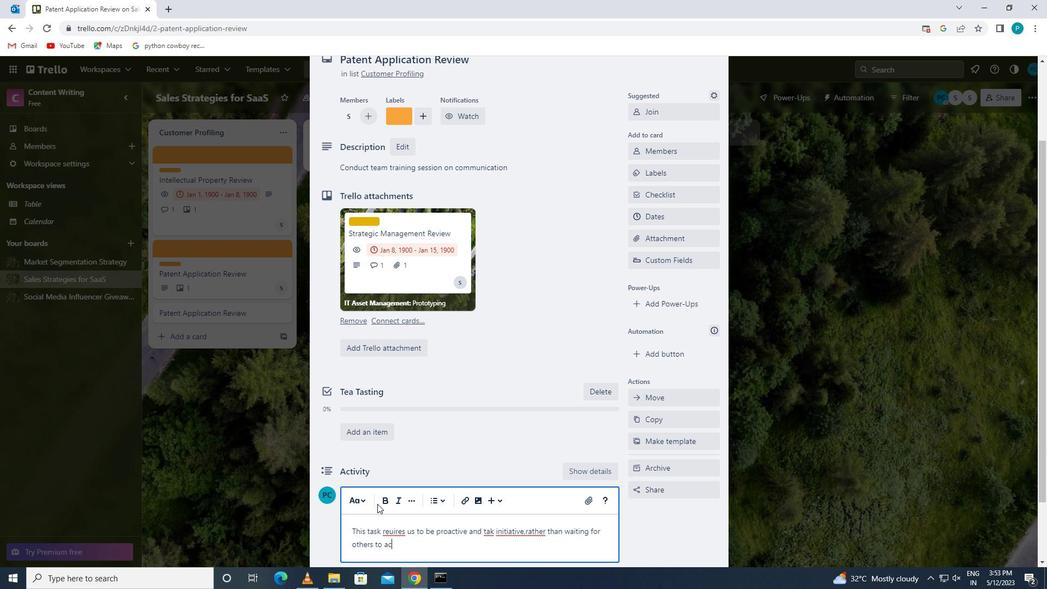 
Action: Mouse scrolled (377, 503) with delta (0, 0)
Screenshot: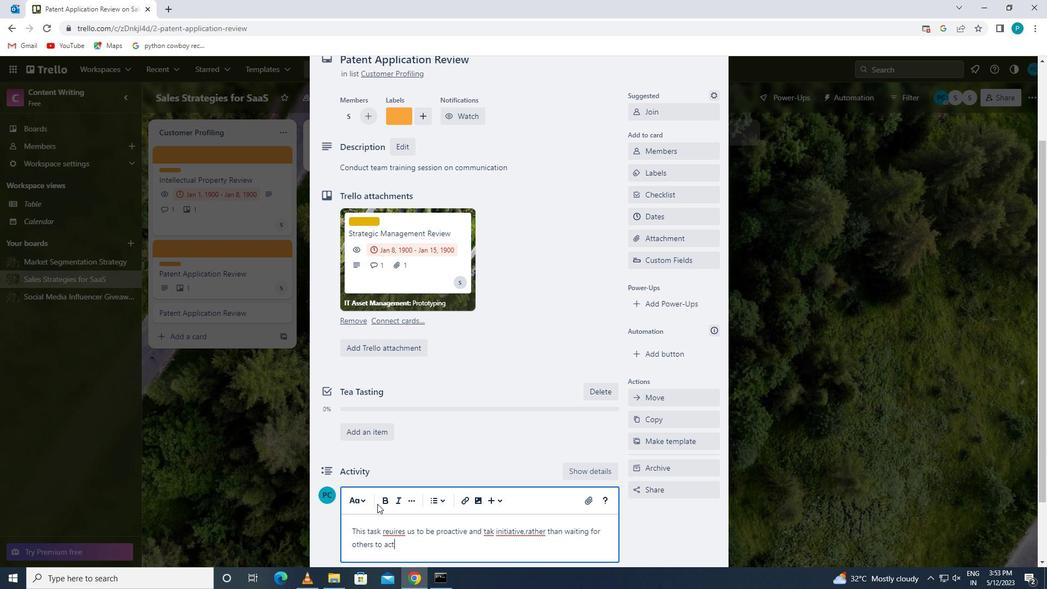 
Action: Mouse scrolled (377, 503) with delta (0, 0)
Screenshot: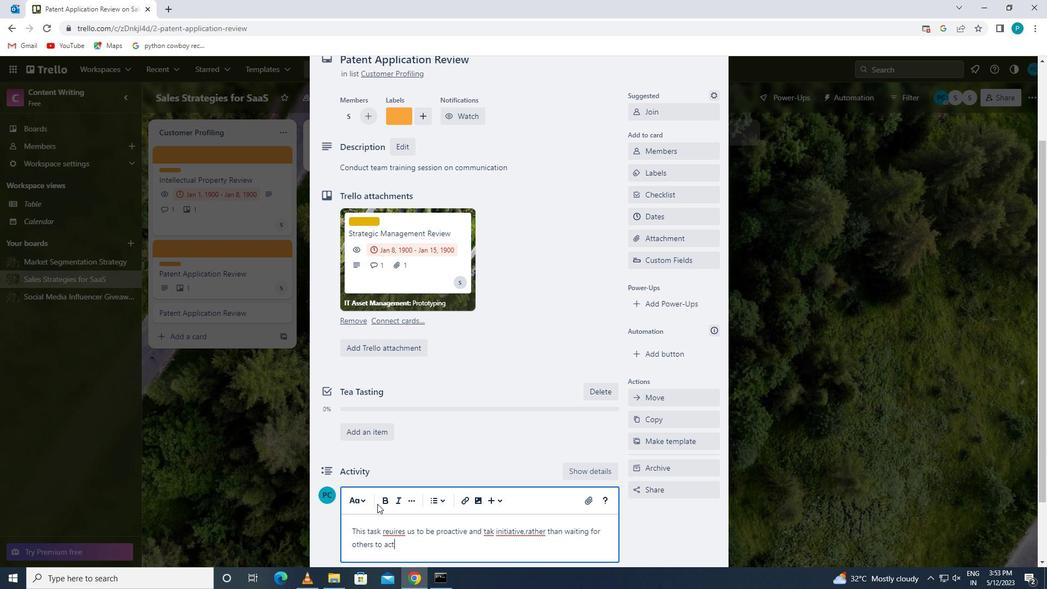 
Action: Mouse scrolled (377, 503) with delta (0, 0)
Screenshot: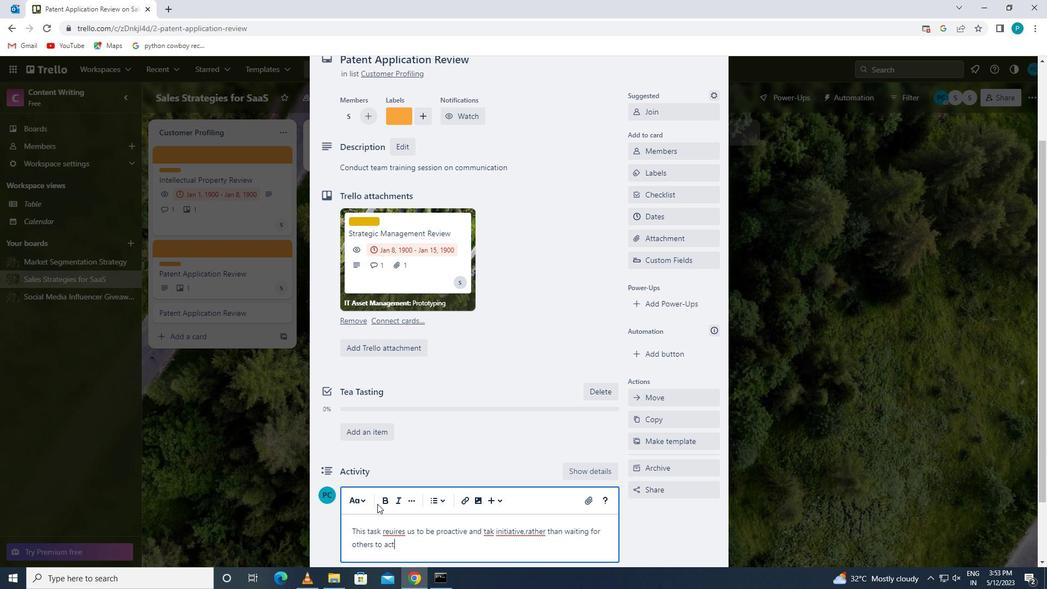 
Action: Mouse moved to (361, 494)
Screenshot: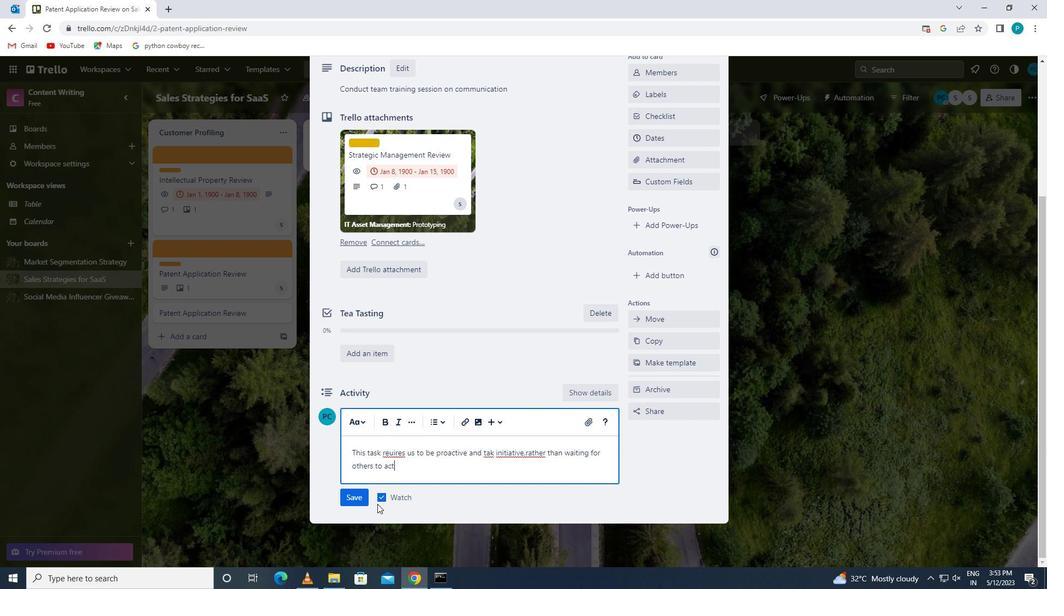 
Action: Mouse pressed left at (361, 494)
Screenshot: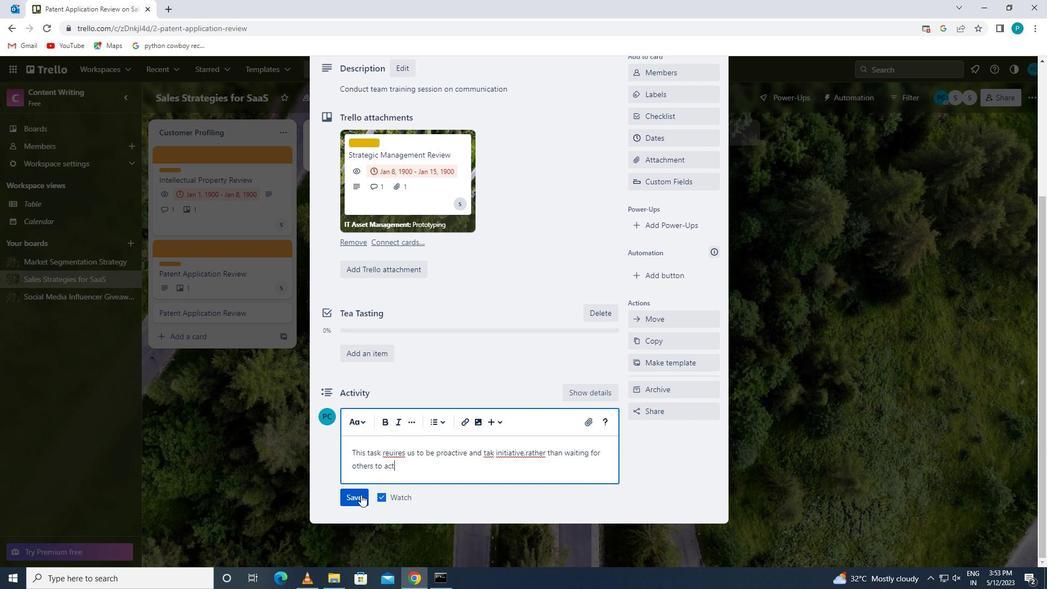 
Action: Mouse moved to (643, 152)
Screenshot: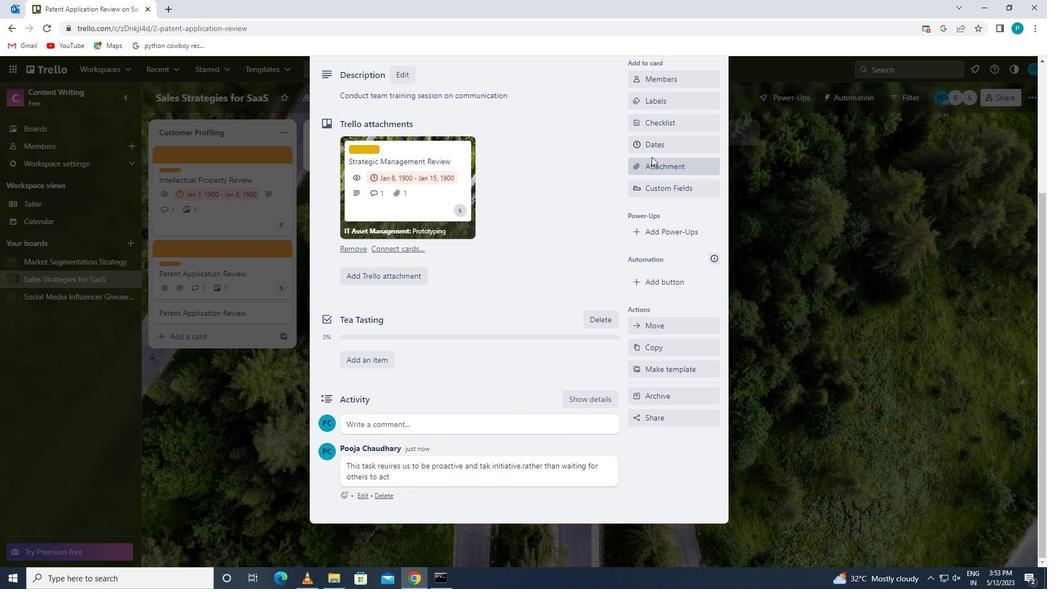 
Action: Mouse pressed left at (643, 152)
Screenshot: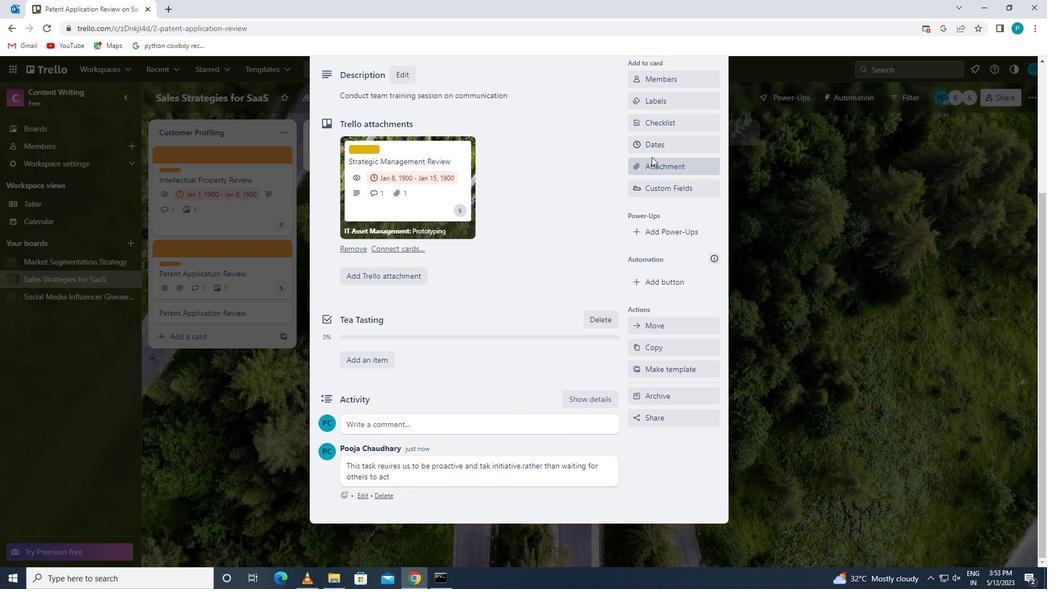 
Action: Mouse moved to (632, 363)
Screenshot: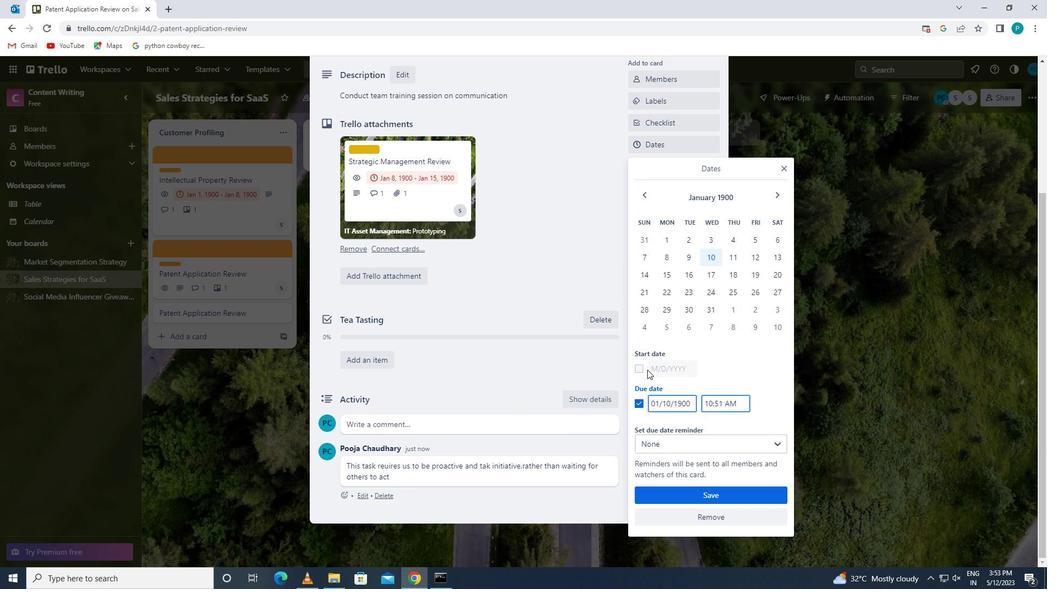 
Action: Mouse pressed left at (632, 363)
Screenshot: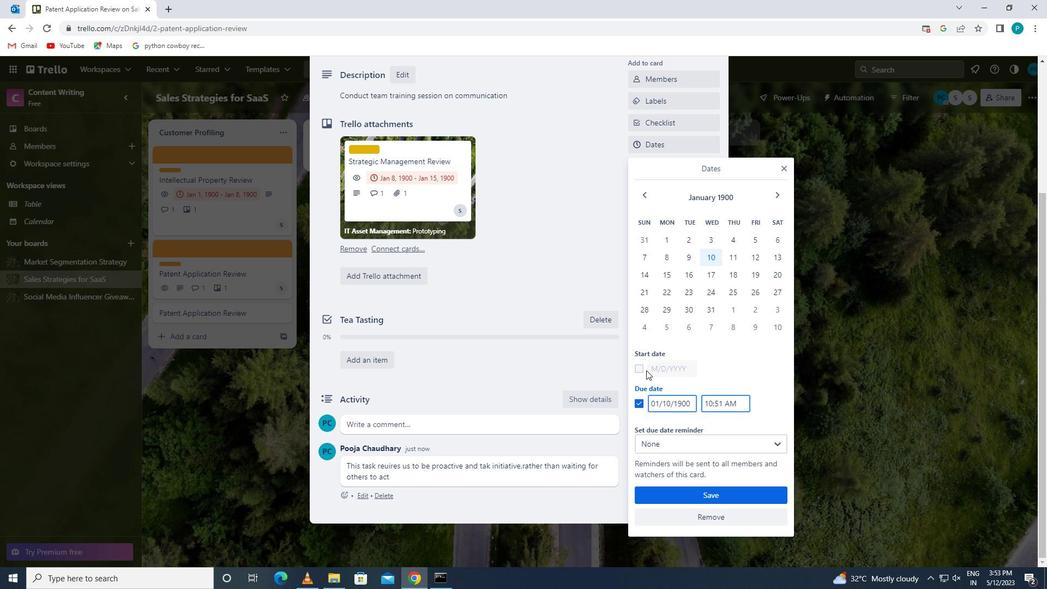 
Action: Mouse moved to (634, 366)
Screenshot: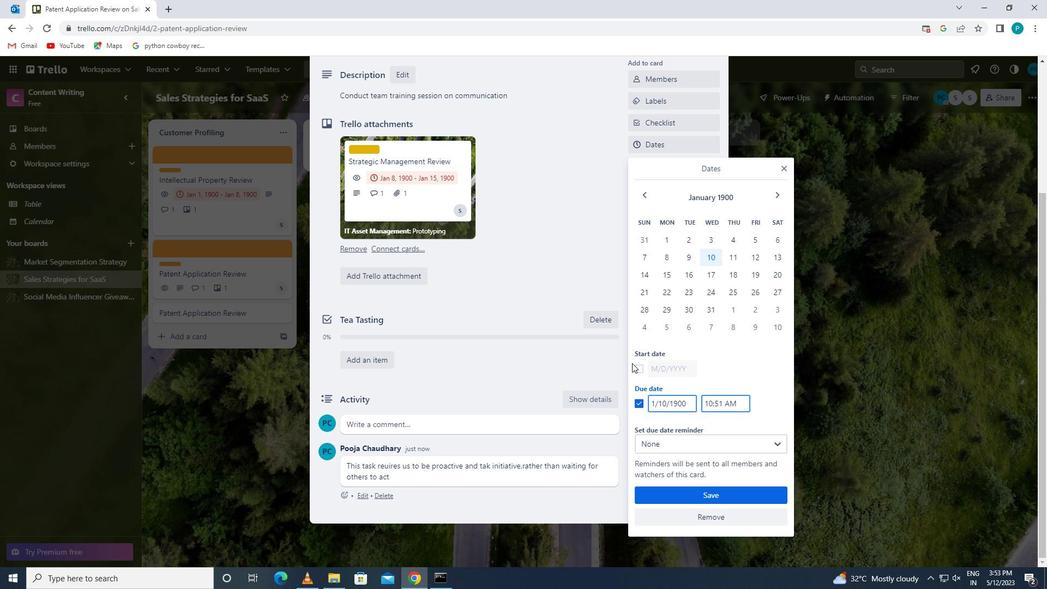 
Action: Mouse pressed left at (634, 366)
Screenshot: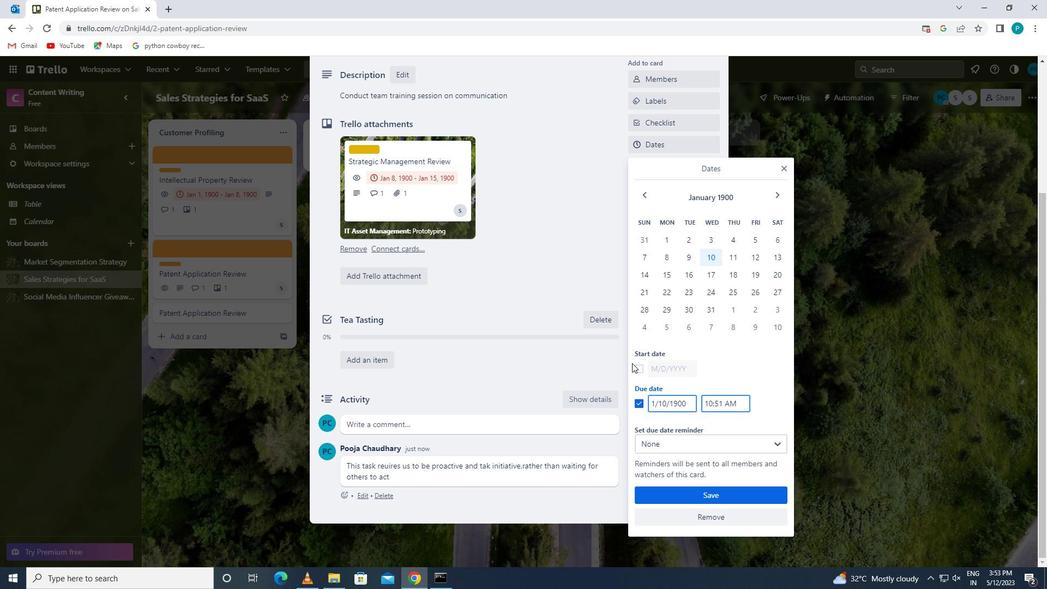 
Action: Mouse moved to (691, 366)
Screenshot: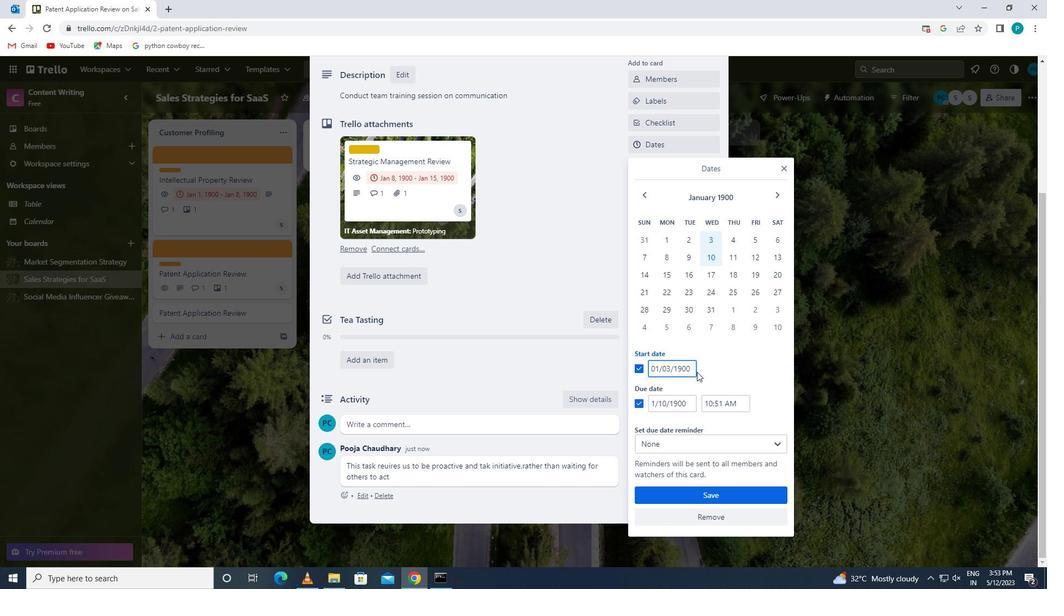 
Action: Mouse pressed left at (691, 366)
Screenshot: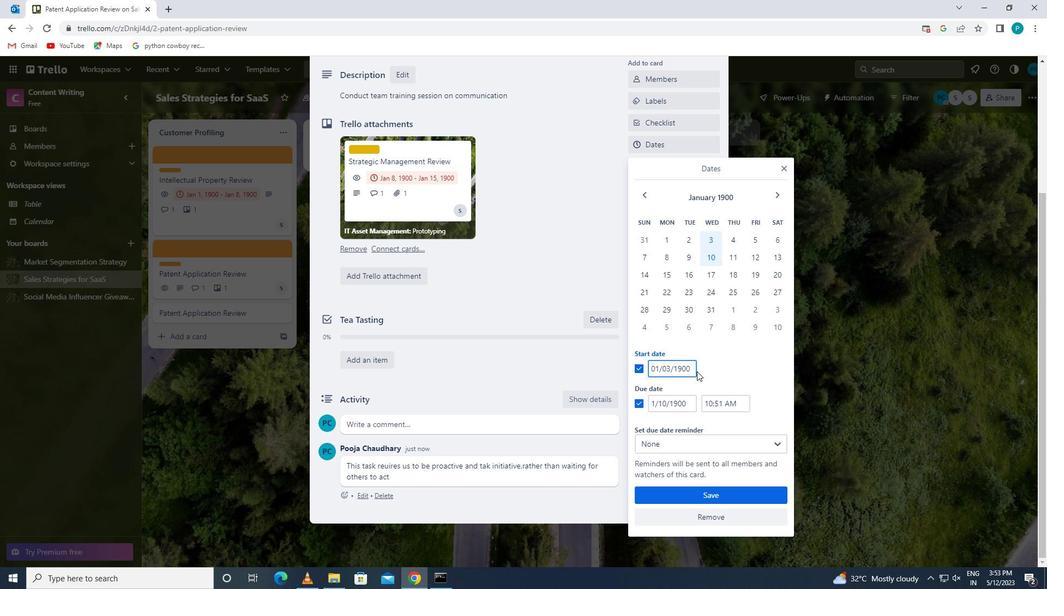 
Action: Mouse moved to (648, 365)
Screenshot: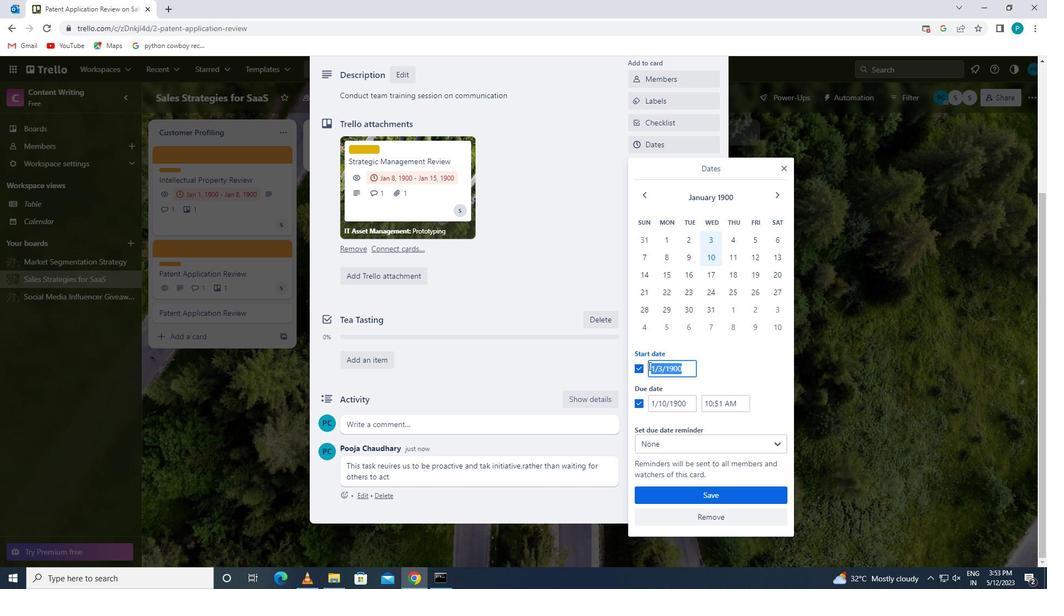
Action: Key pressed <Key.backspace>1/4/18<Key.backspace>900
Screenshot: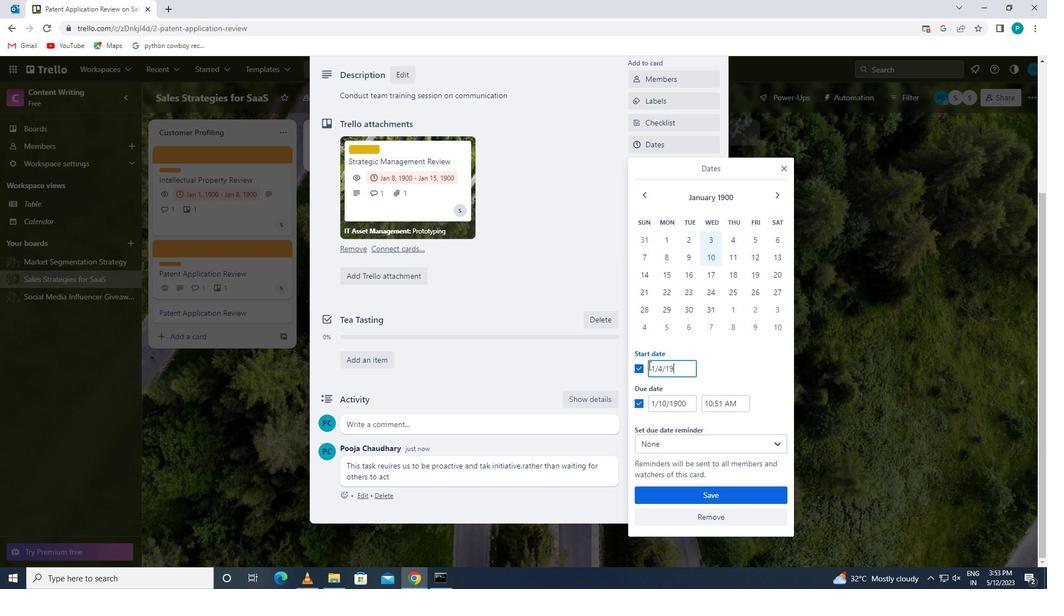 
Action: Mouse moved to (694, 401)
Screenshot: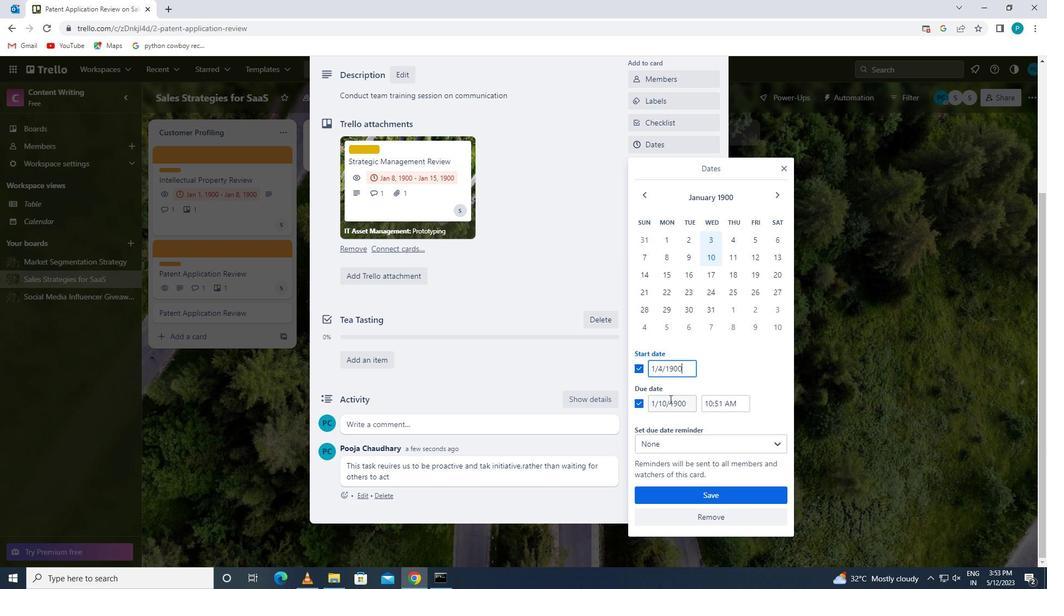 
Action: Mouse pressed left at (694, 401)
Screenshot: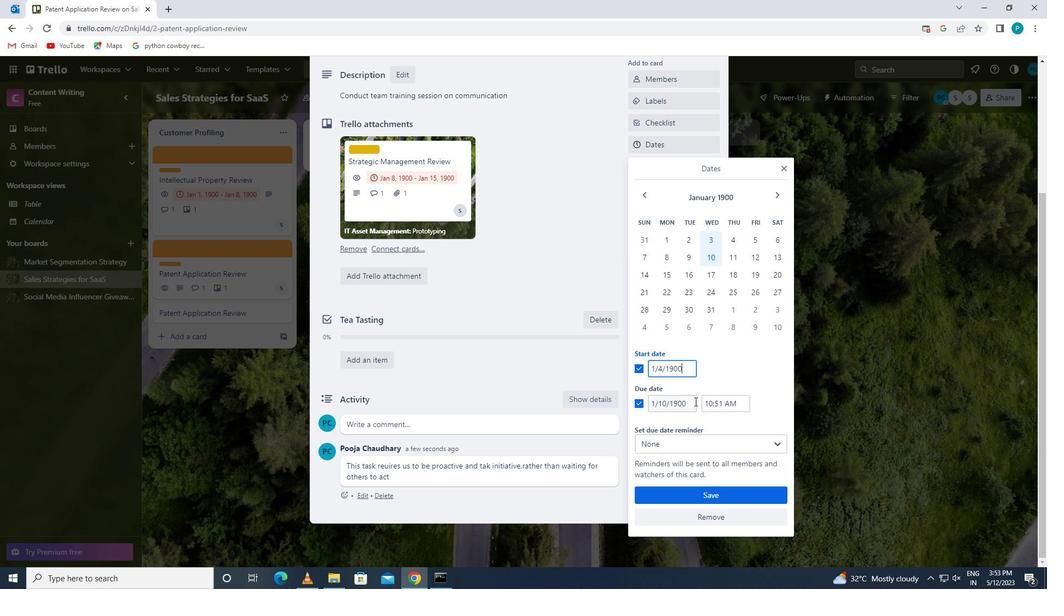 
Action: Mouse moved to (662, 412)
Screenshot: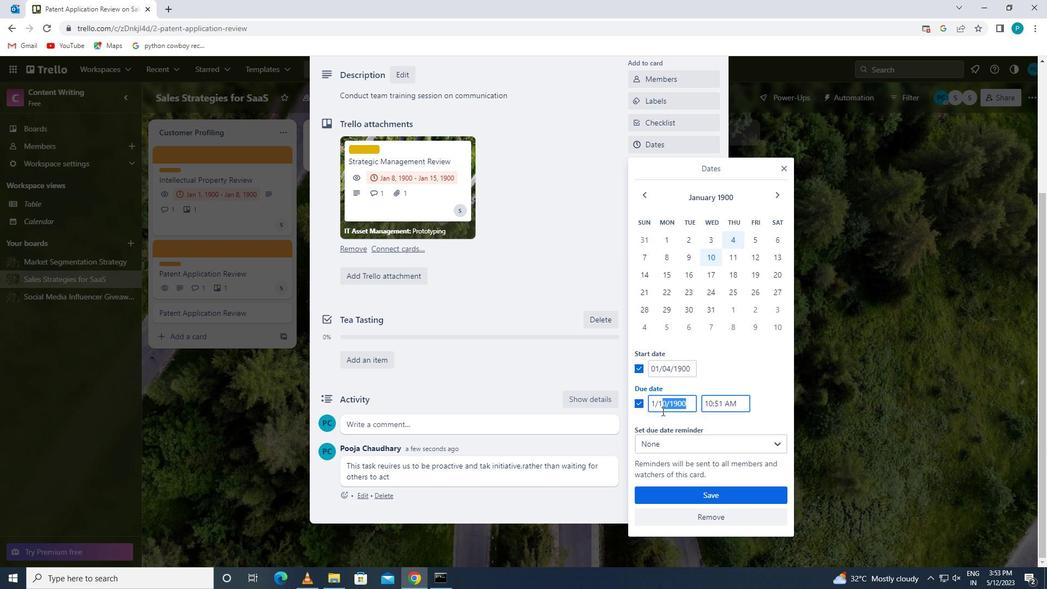 
Action: Key pressed <Key.backspace><Key.backspace>4/1900
Screenshot: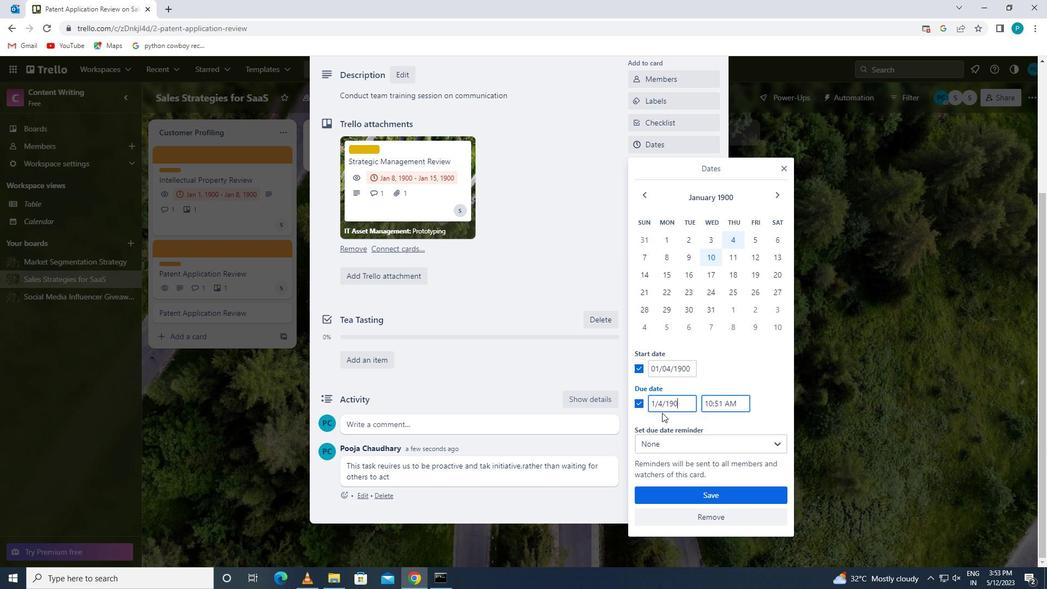
Action: Mouse moved to (669, 508)
Screenshot: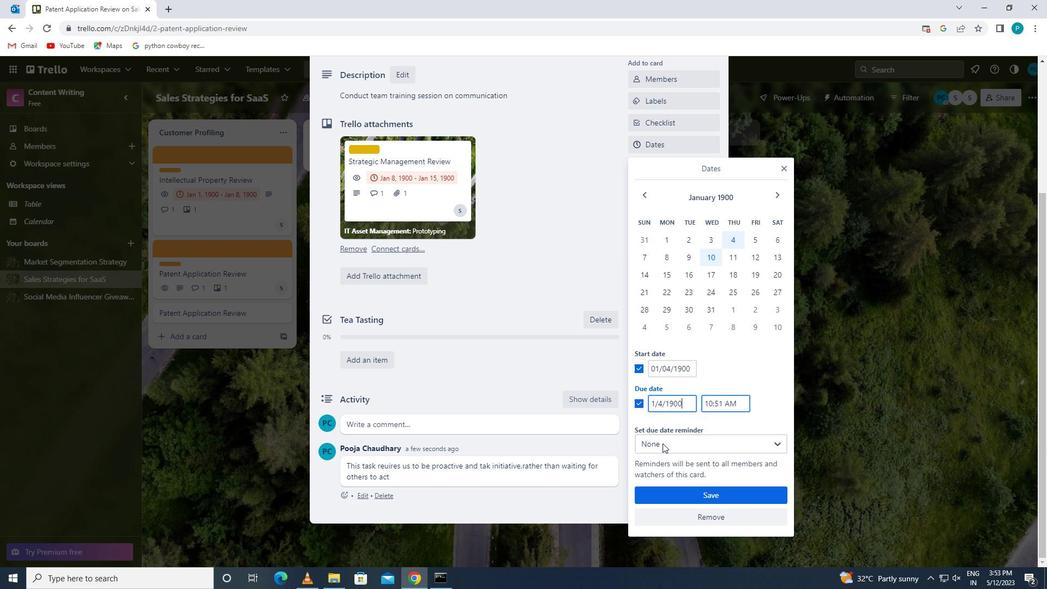 
Action: Mouse scrolled (669, 508) with delta (0, 0)
Screenshot: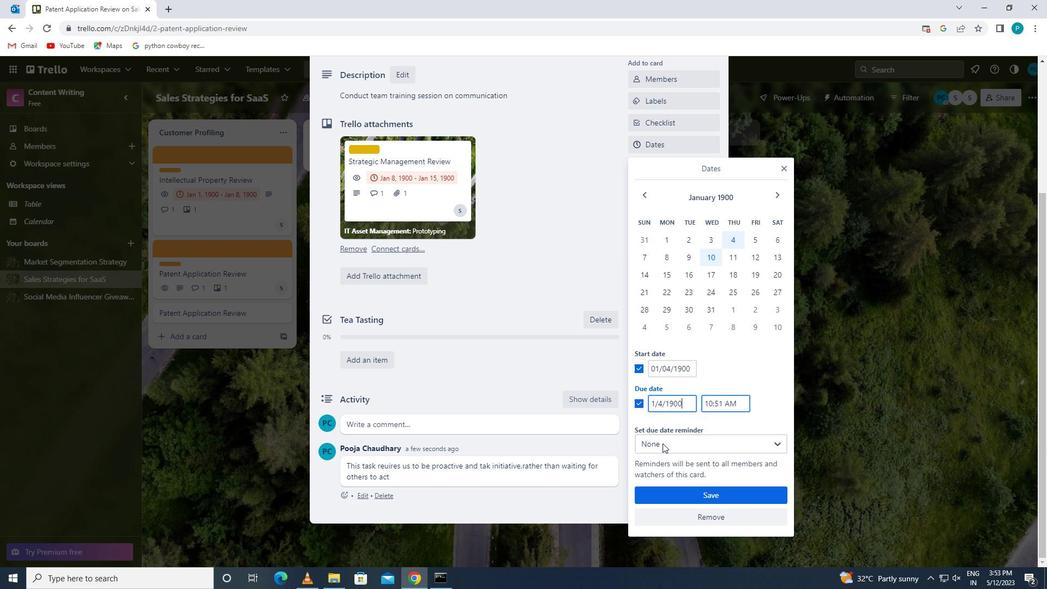 
Action: Mouse moved to (670, 498)
Screenshot: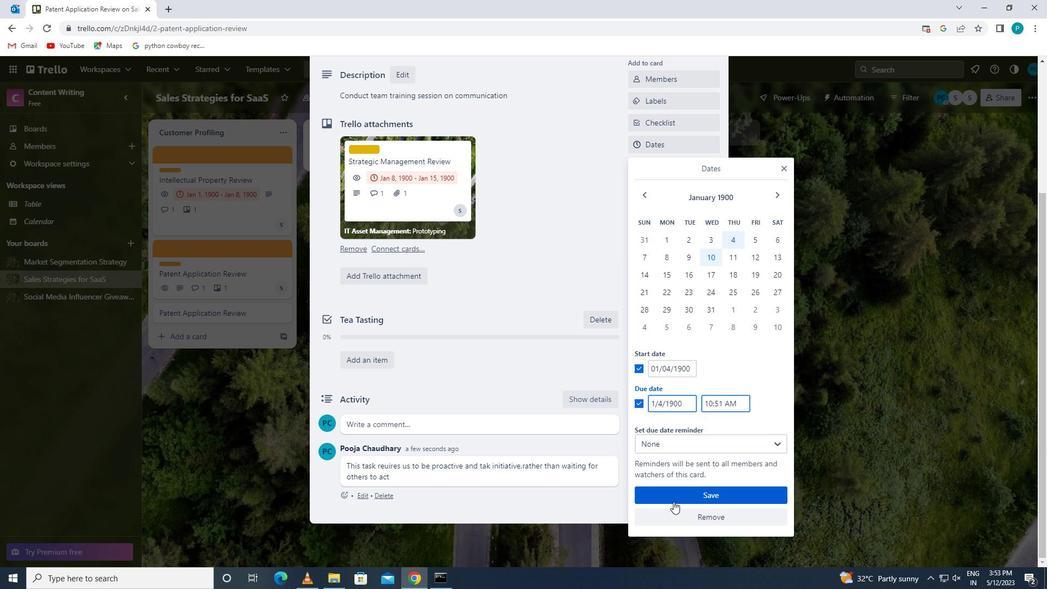 
Action: Mouse pressed left at (670, 498)
Screenshot: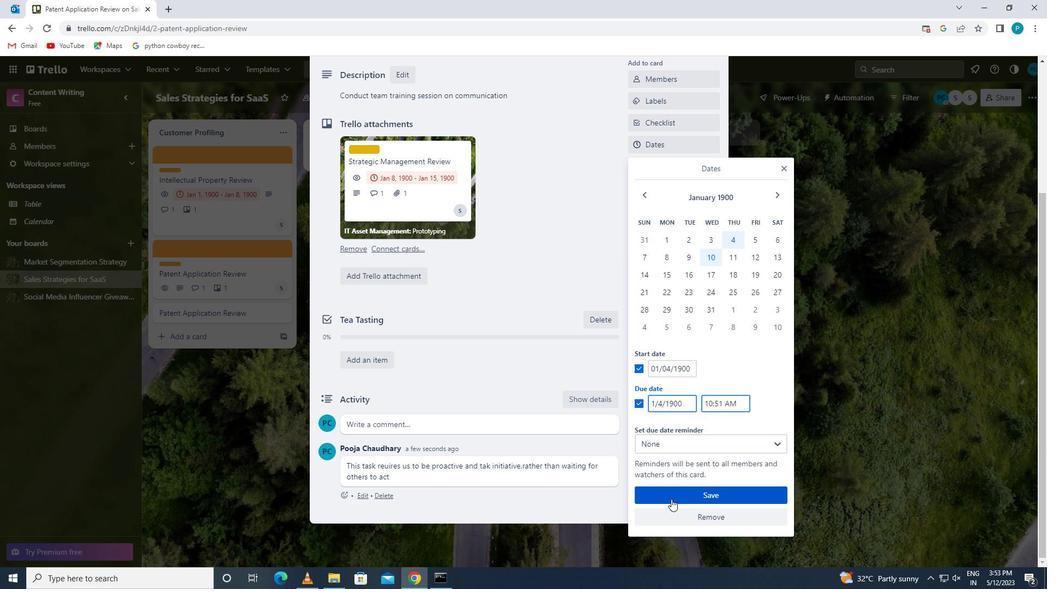 
